 Task: Send an email with the signature Gary Collins with the subject 'Request for advice' and the message 'I apologize for any misunderstandings and would like to clarify the situation.' from softage.1@softage.net to softage.2@softage.net with an attached document Report.docx and move the email from Sent Items to the folder Jewelry
Action: Mouse moved to (118, 134)
Screenshot: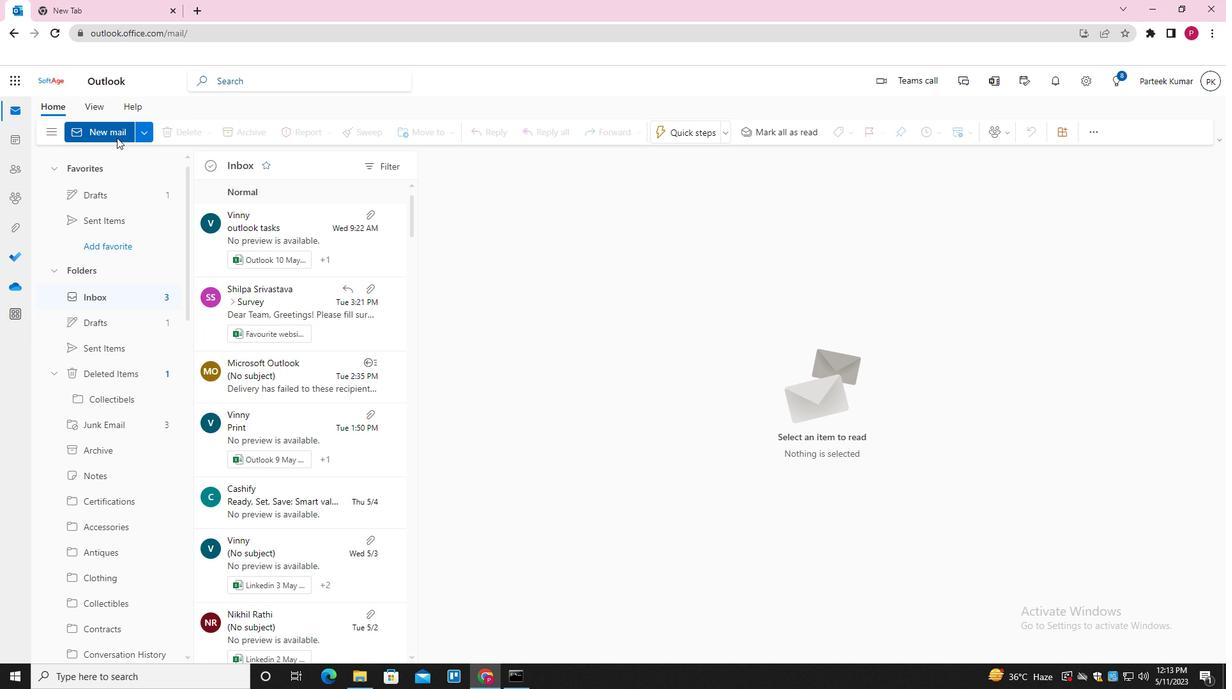 
Action: Mouse pressed left at (118, 134)
Screenshot: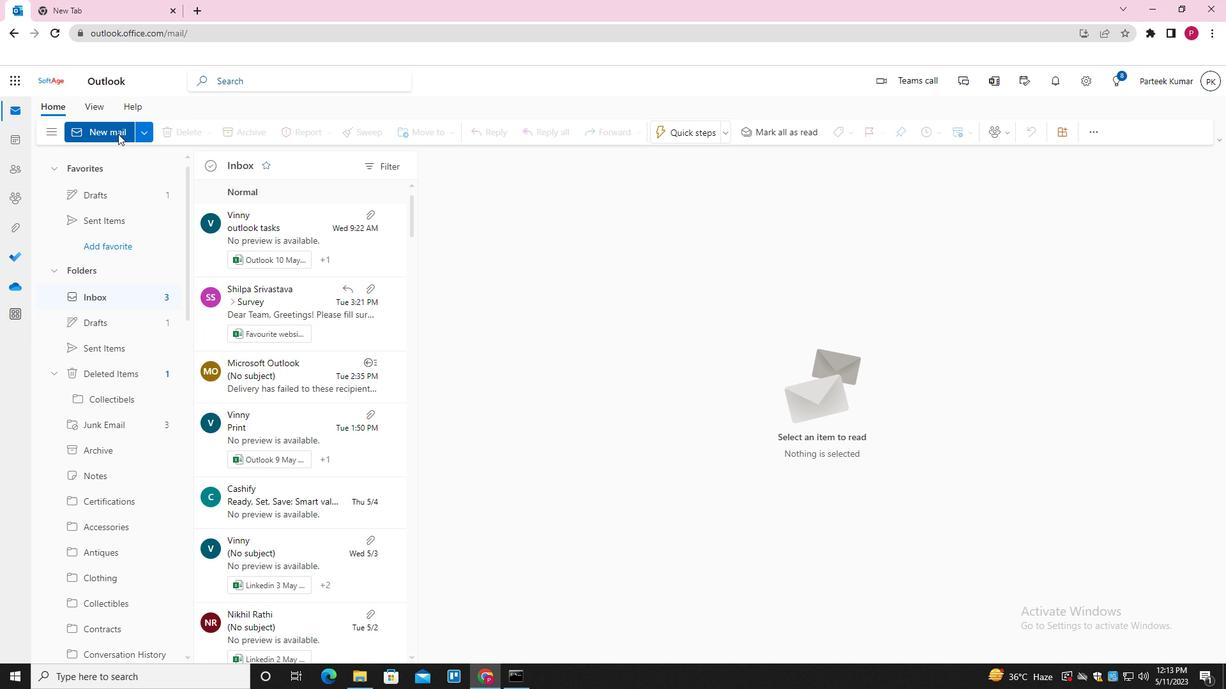 
Action: Mouse moved to (583, 332)
Screenshot: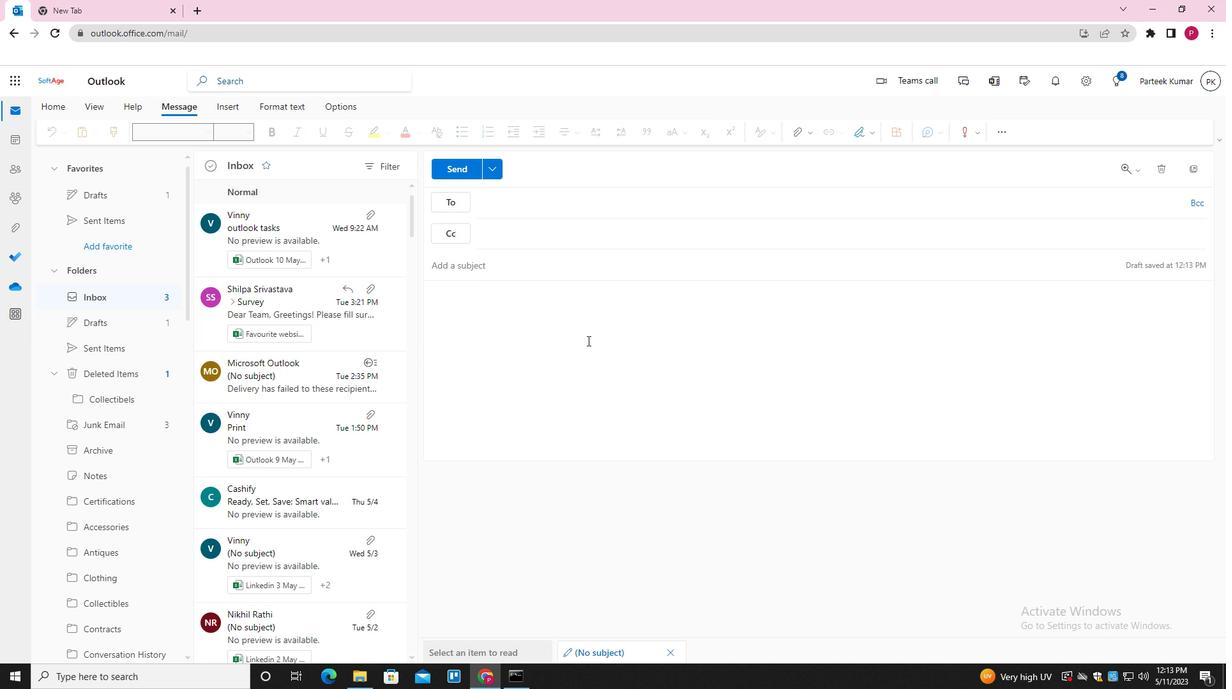 
Action: Mouse pressed left at (583, 332)
Screenshot: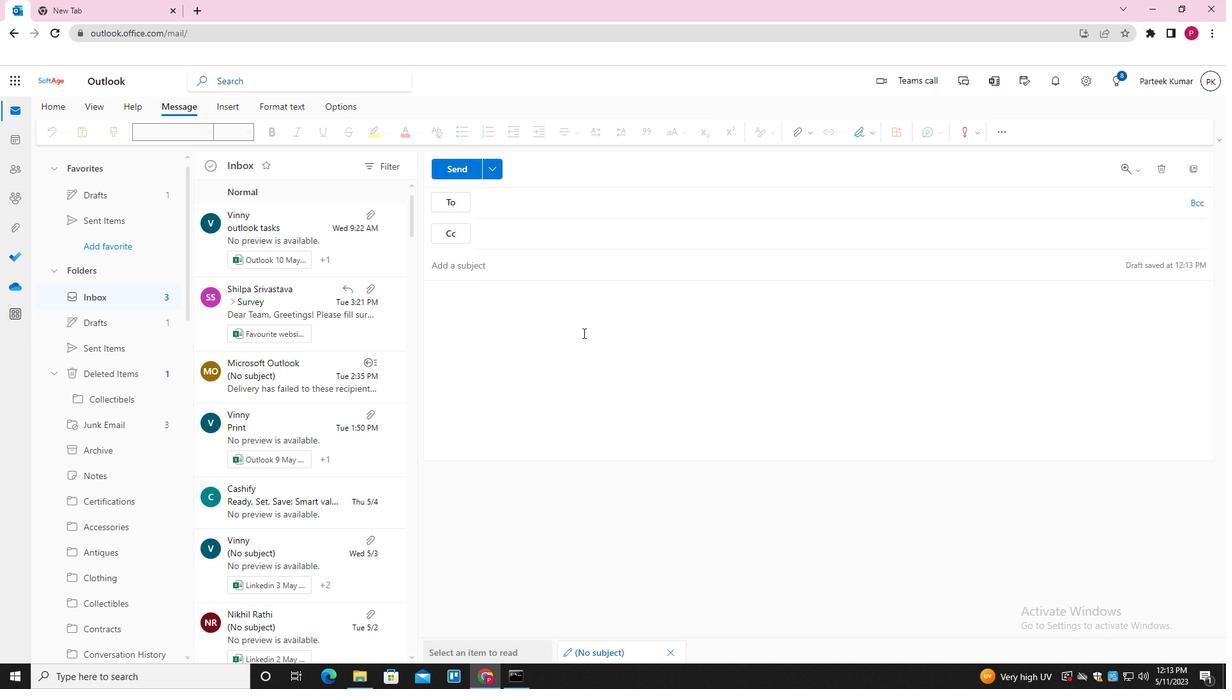 
Action: Mouse moved to (872, 135)
Screenshot: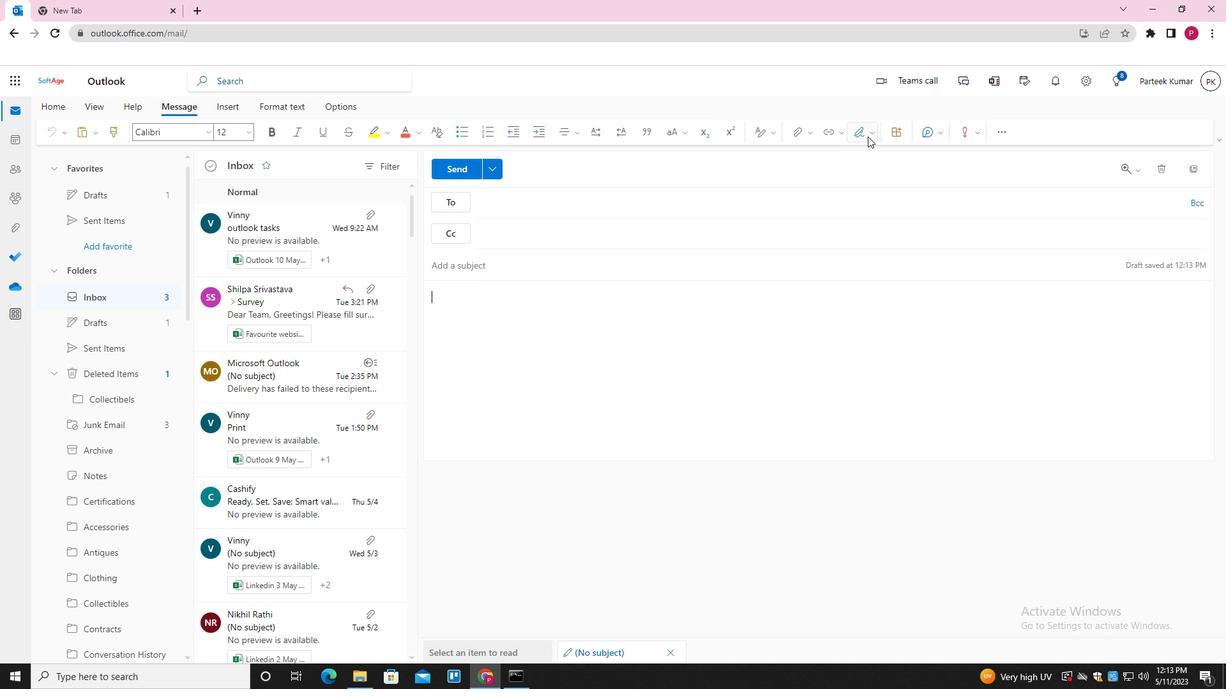 
Action: Mouse pressed left at (872, 135)
Screenshot: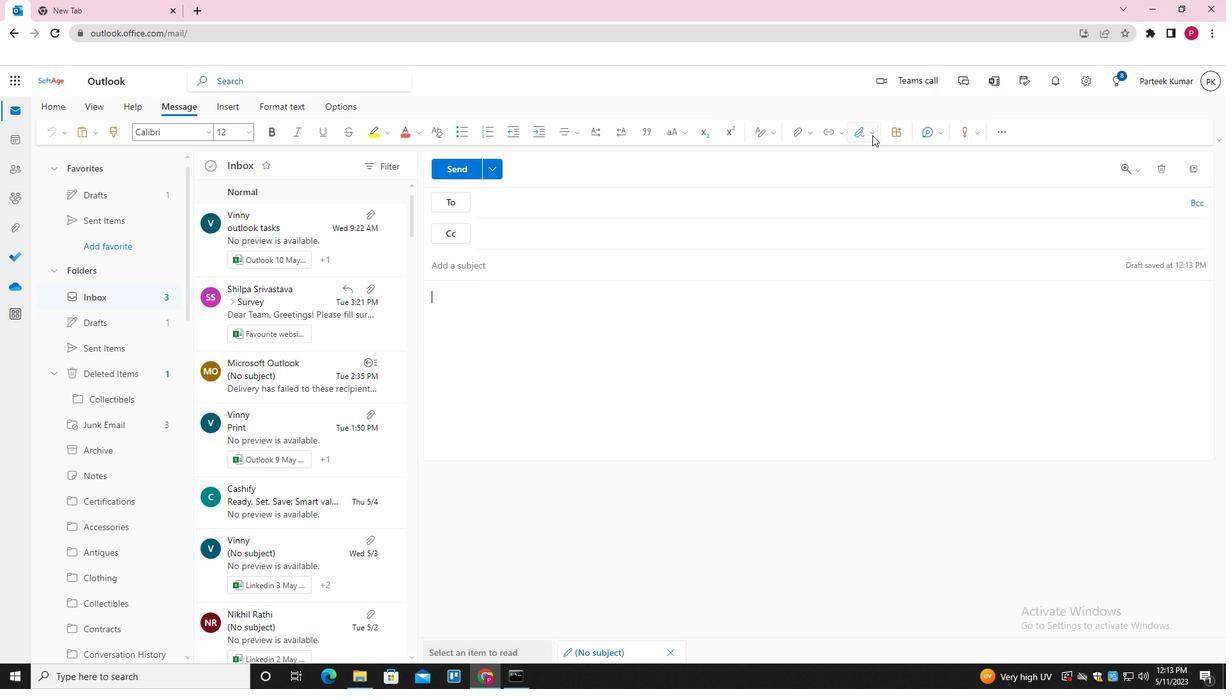 
Action: Mouse moved to (834, 182)
Screenshot: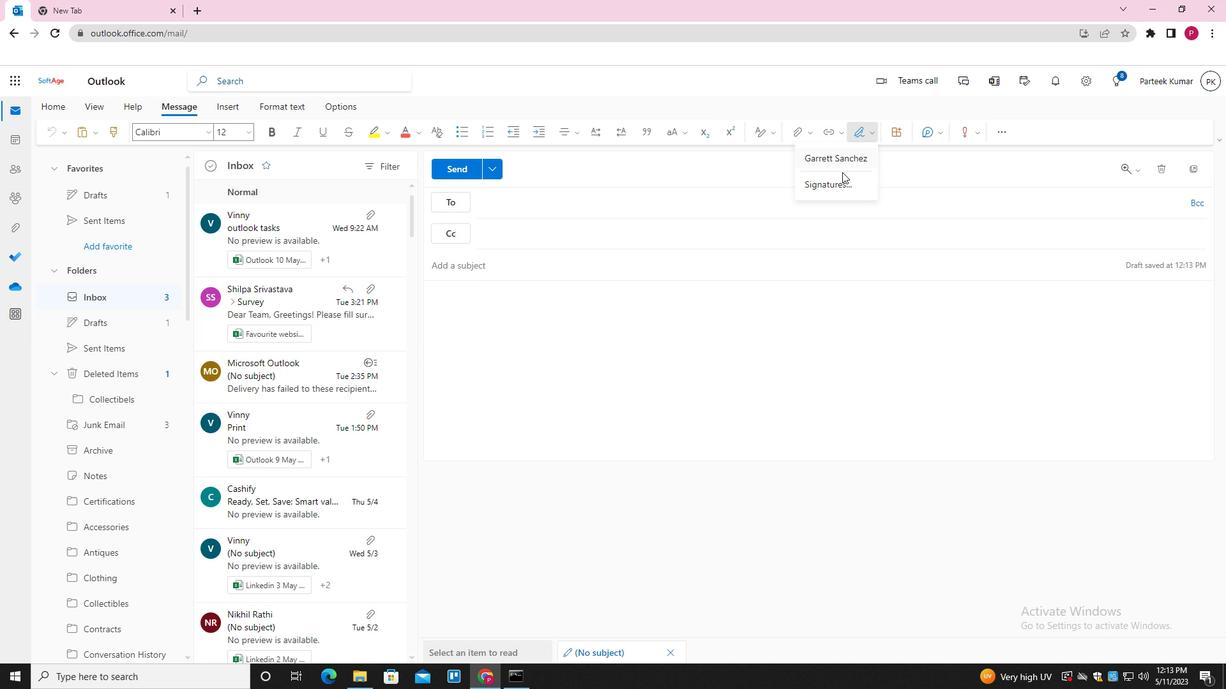
Action: Mouse pressed left at (834, 182)
Screenshot: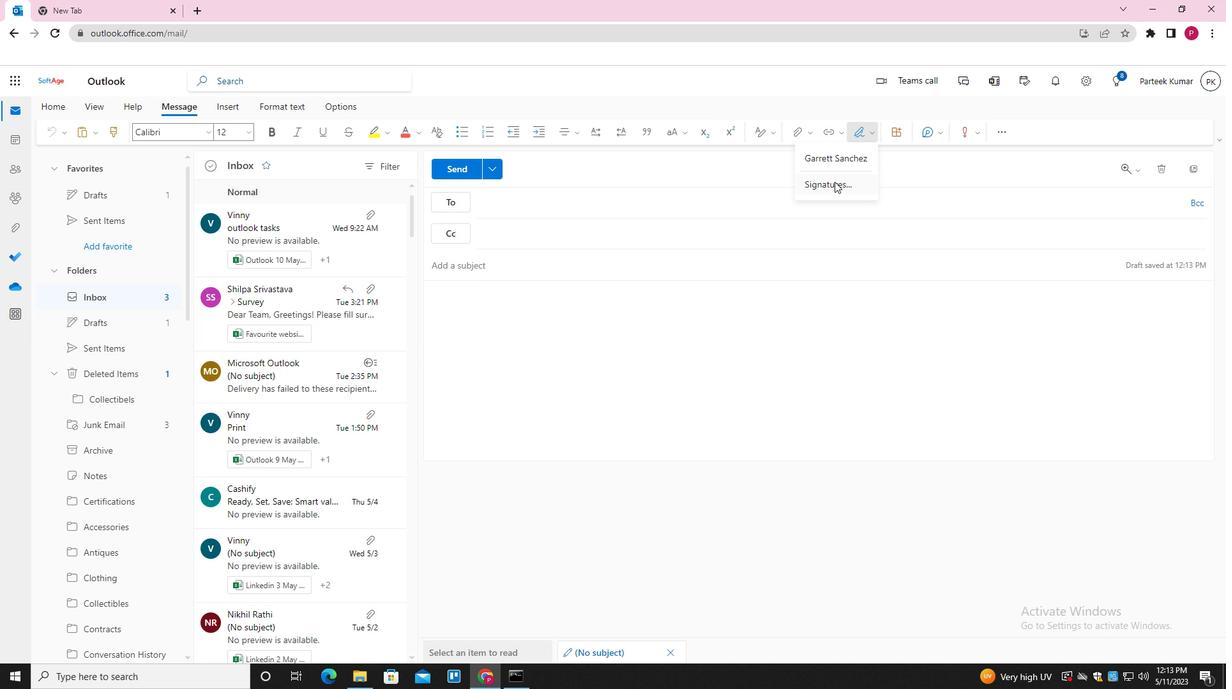 
Action: Mouse moved to (868, 236)
Screenshot: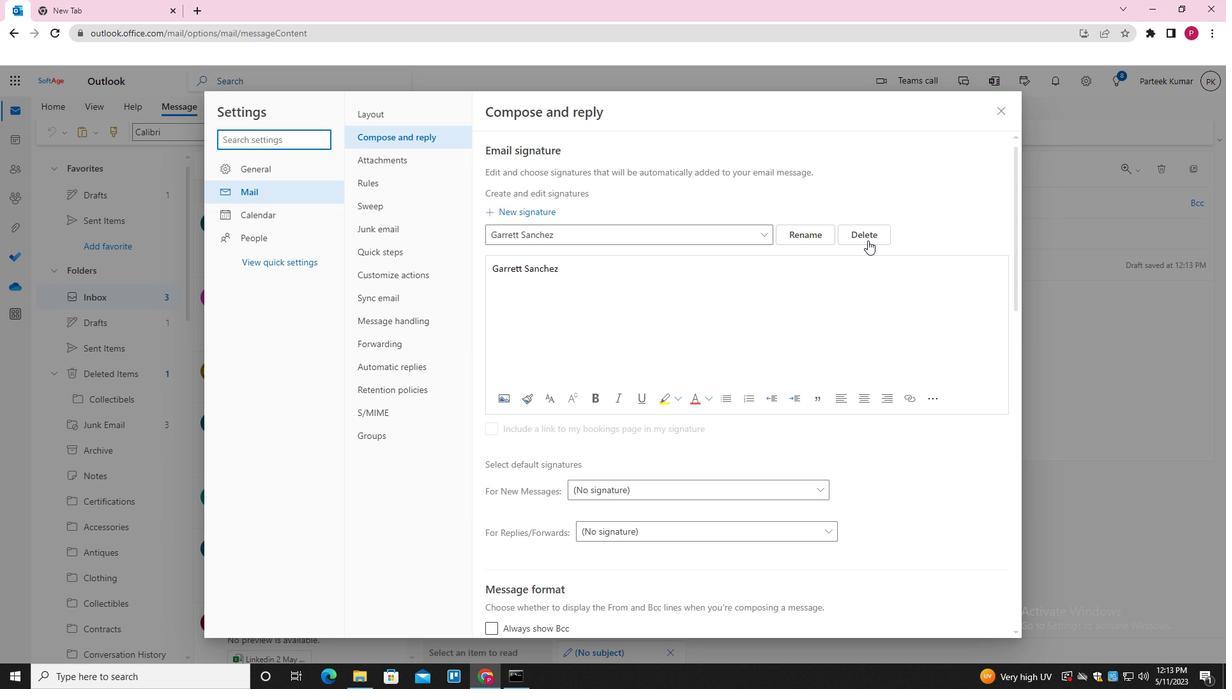 
Action: Mouse pressed left at (868, 236)
Screenshot: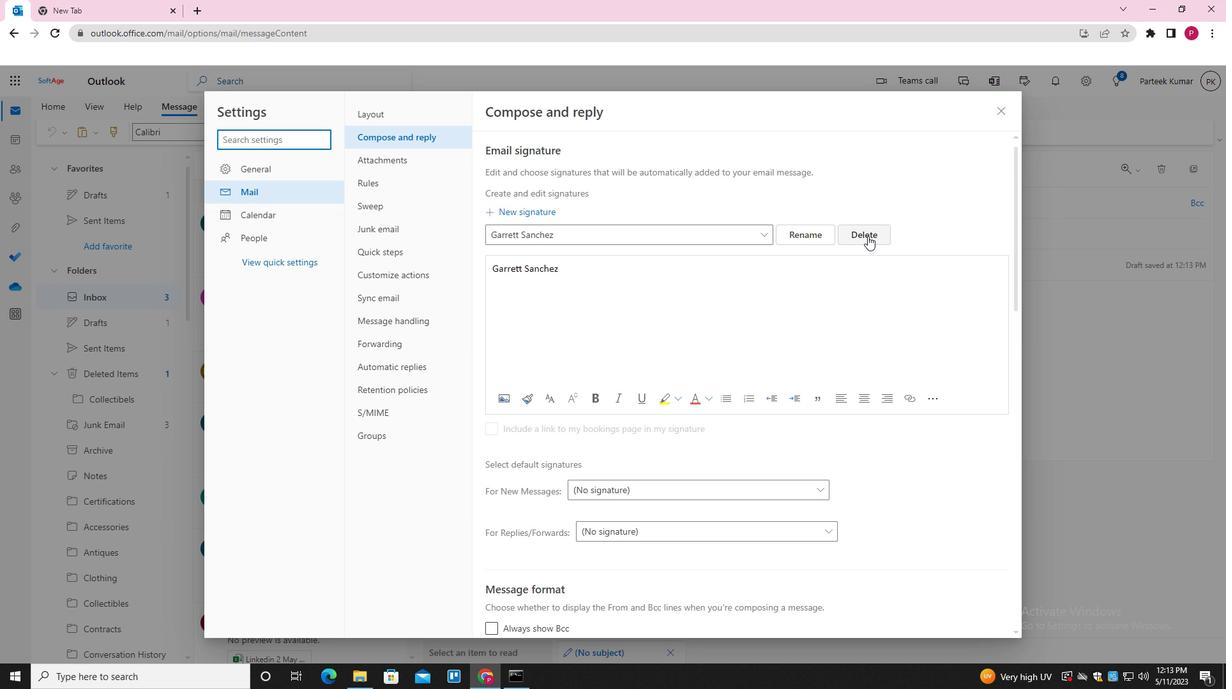 
Action: Mouse moved to (640, 236)
Screenshot: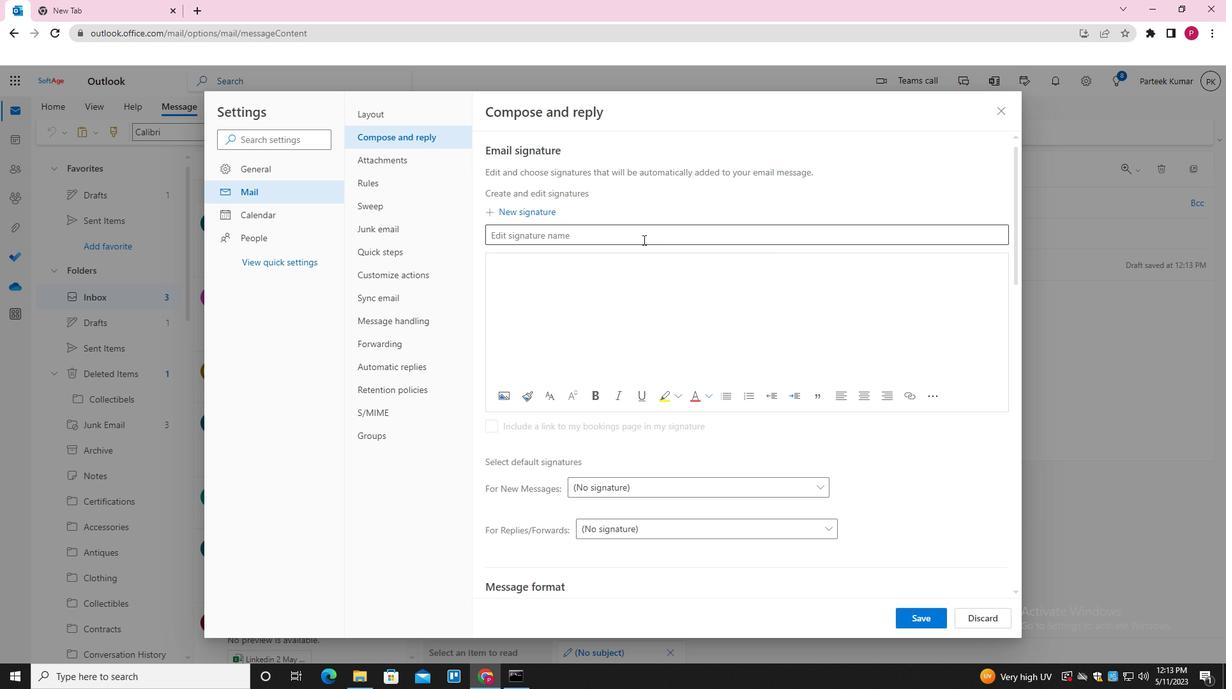 
Action: Mouse pressed left at (640, 236)
Screenshot: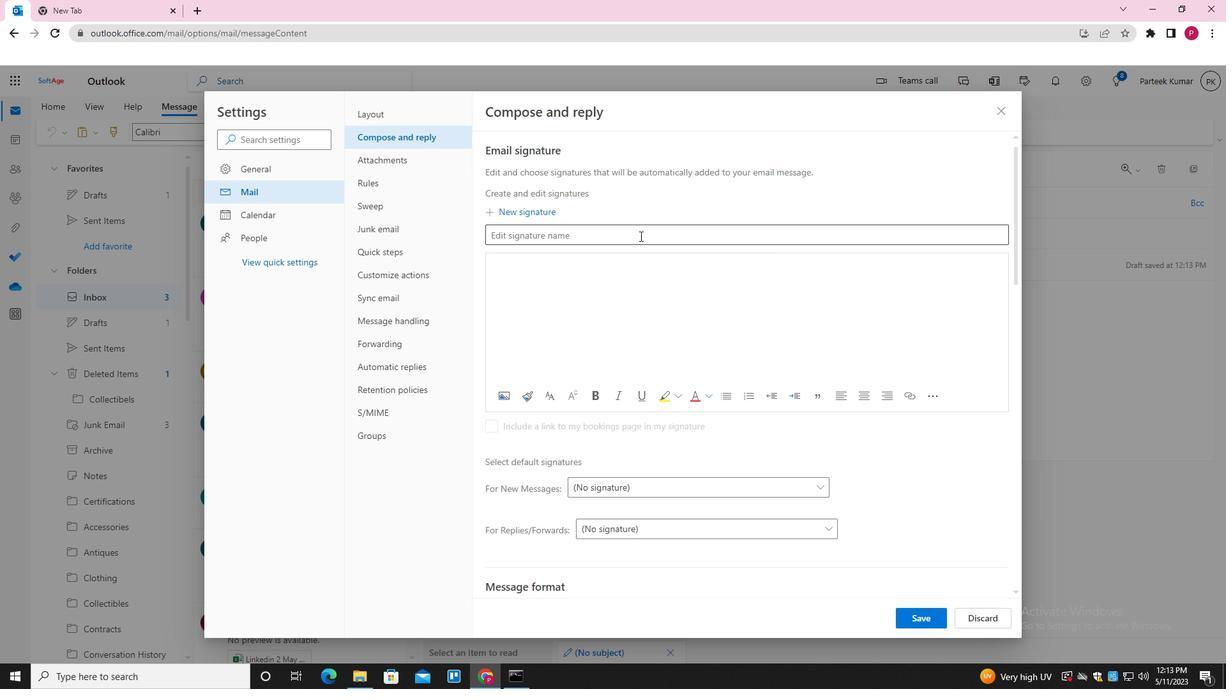 
Action: Key pressed <Key.shift><Key.shift><Key.shift><Key.shift><Key.shift><Key.shift><Key.shift><Key.shift>GARY<Key.space><Key.shift>COLLINS
Screenshot: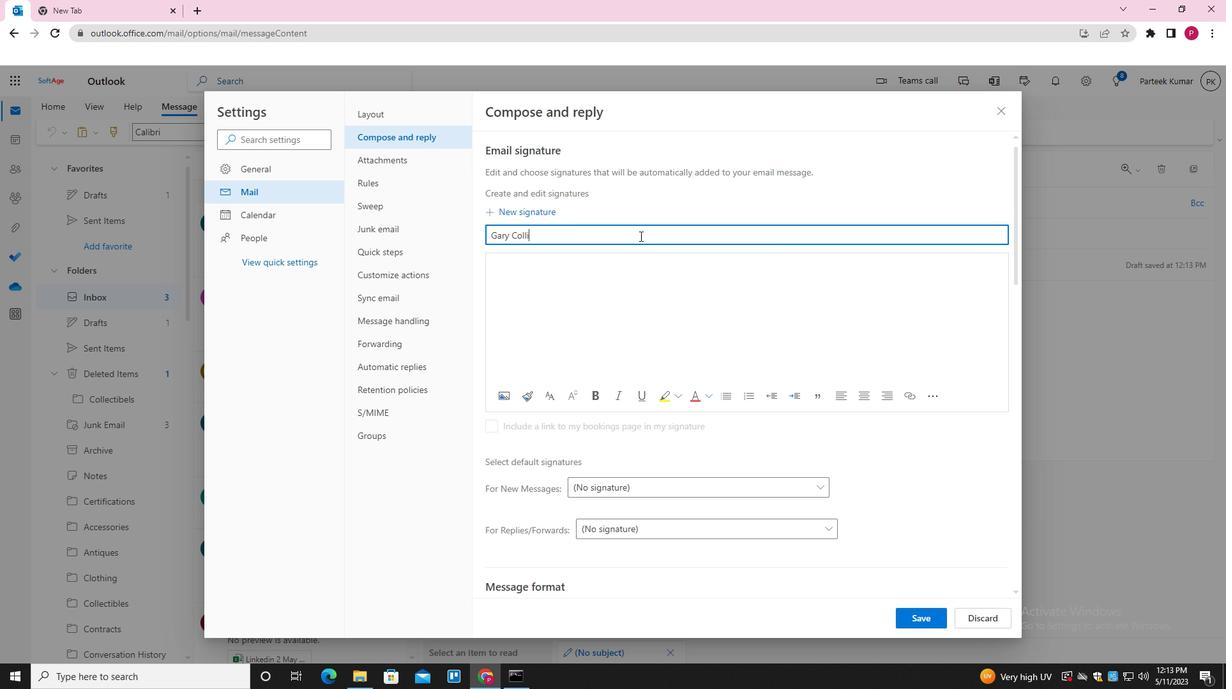 
Action: Mouse moved to (631, 274)
Screenshot: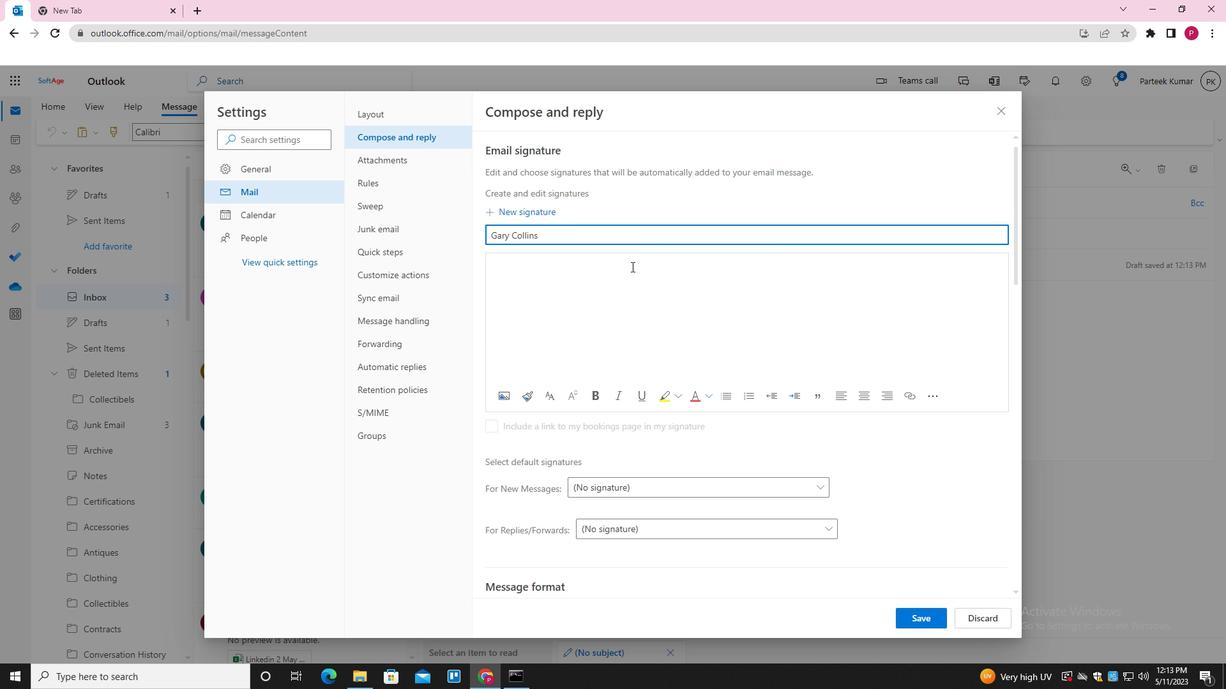 
Action: Mouse pressed left at (631, 274)
Screenshot: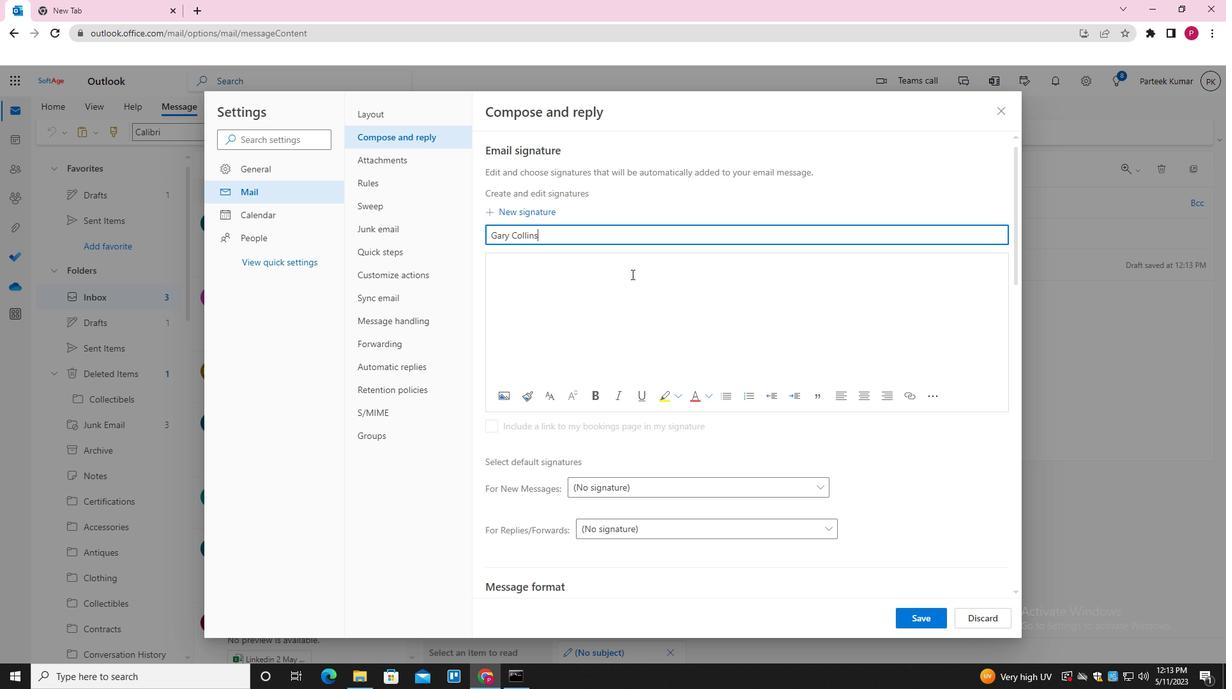 
Action: Key pressed <Key.shift><Key.shift><Key.shift><Key.shift><Key.shift><Key.shift><Key.shift><Key.shift><Key.shift><Key.shift><Key.shift><Key.shift><Key.shift><Key.shift><Key.shift><Key.shift><Key.shift><Key.shift><Key.shift><Key.shift><Key.shift><Key.shift>GARY<Key.space><Key.shift>COLLINS
Screenshot: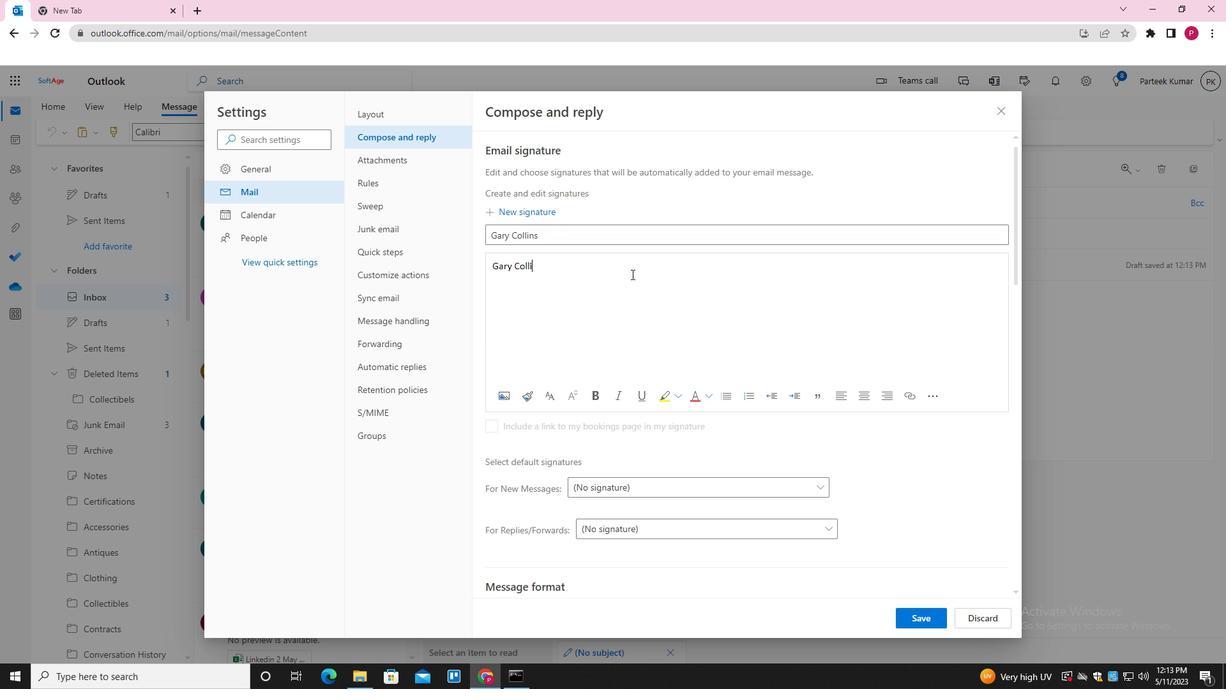 
Action: Mouse moved to (929, 624)
Screenshot: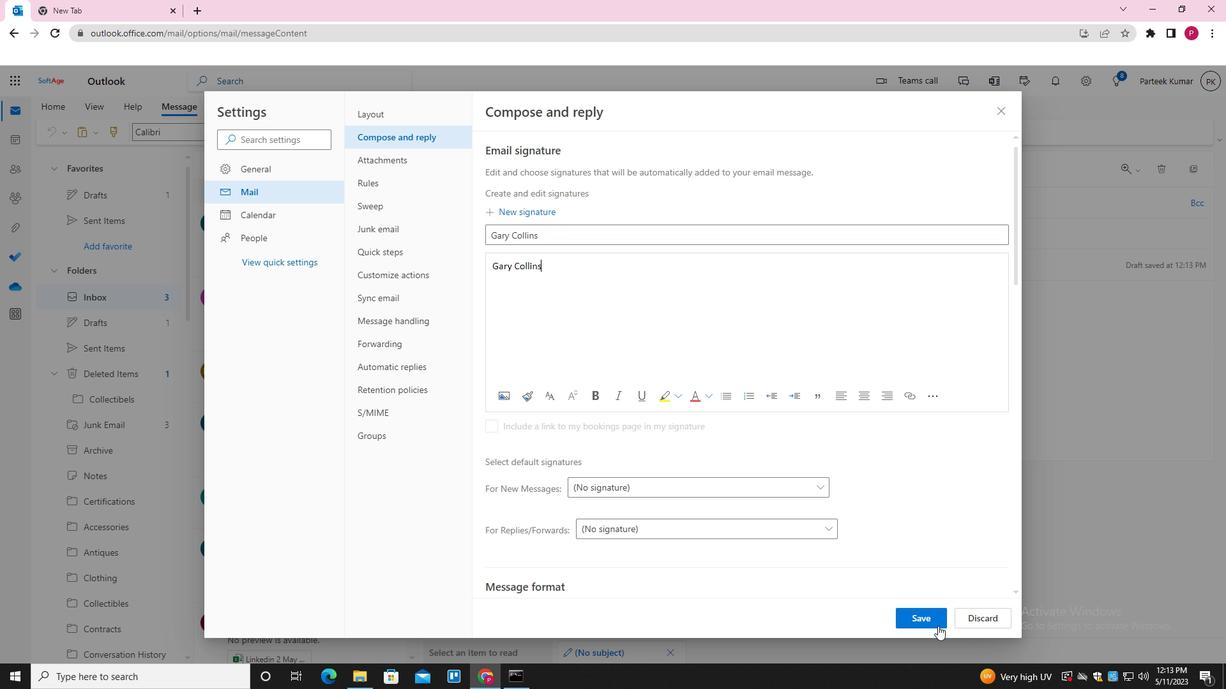 
Action: Mouse pressed left at (929, 624)
Screenshot: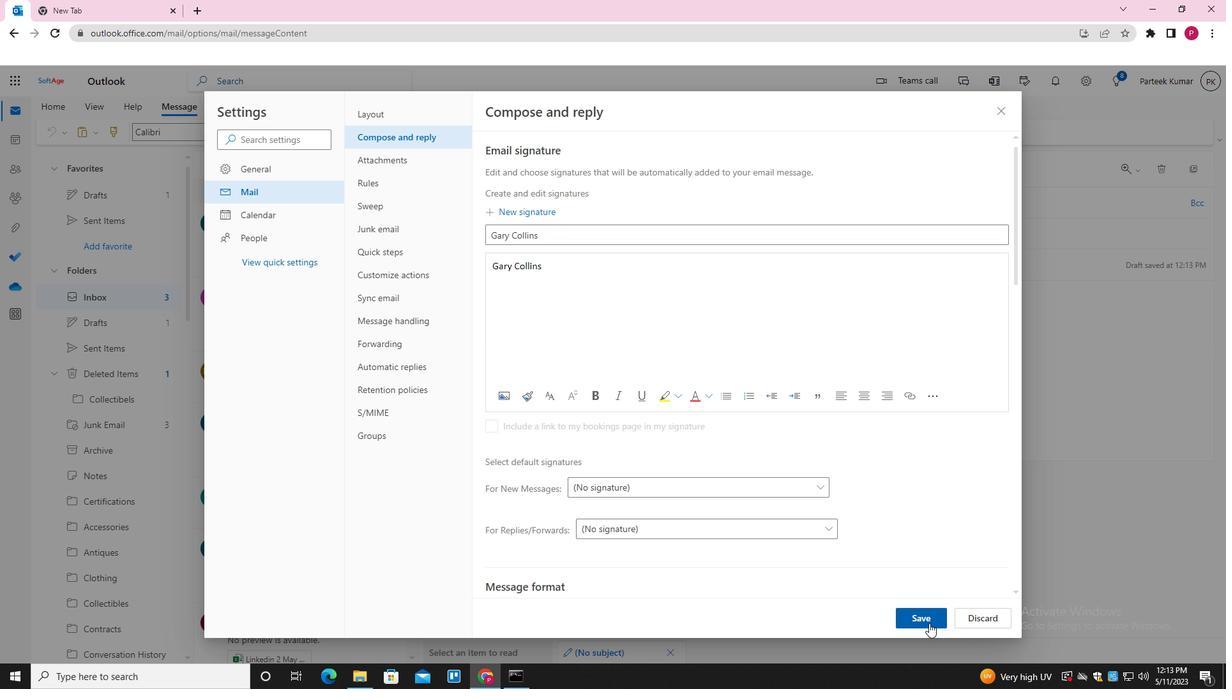 
Action: Mouse moved to (997, 109)
Screenshot: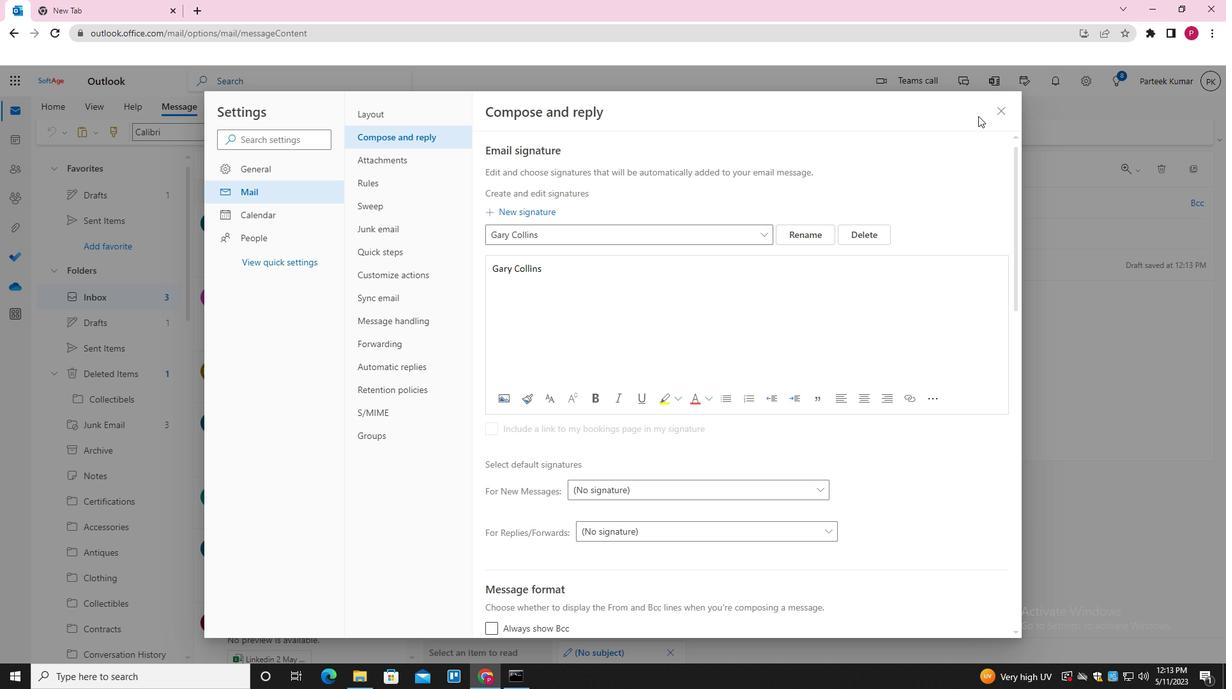 
Action: Mouse pressed left at (997, 109)
Screenshot: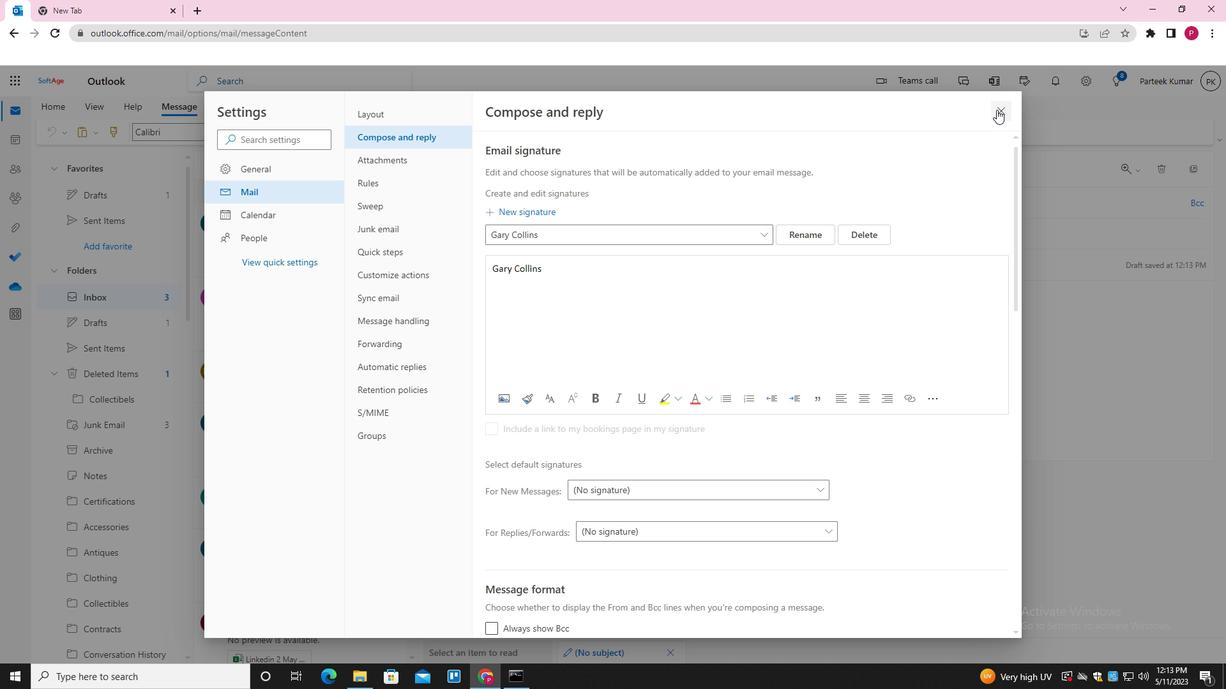 
Action: Mouse moved to (681, 307)
Screenshot: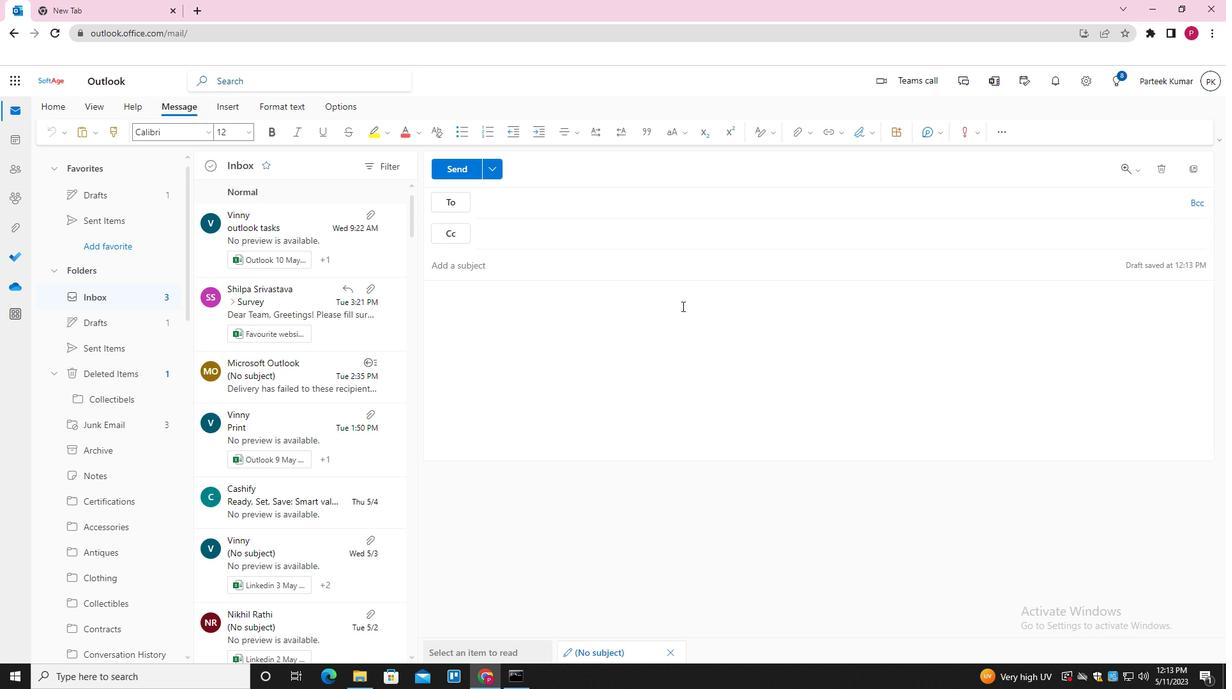 
Action: Mouse pressed left at (681, 307)
Screenshot: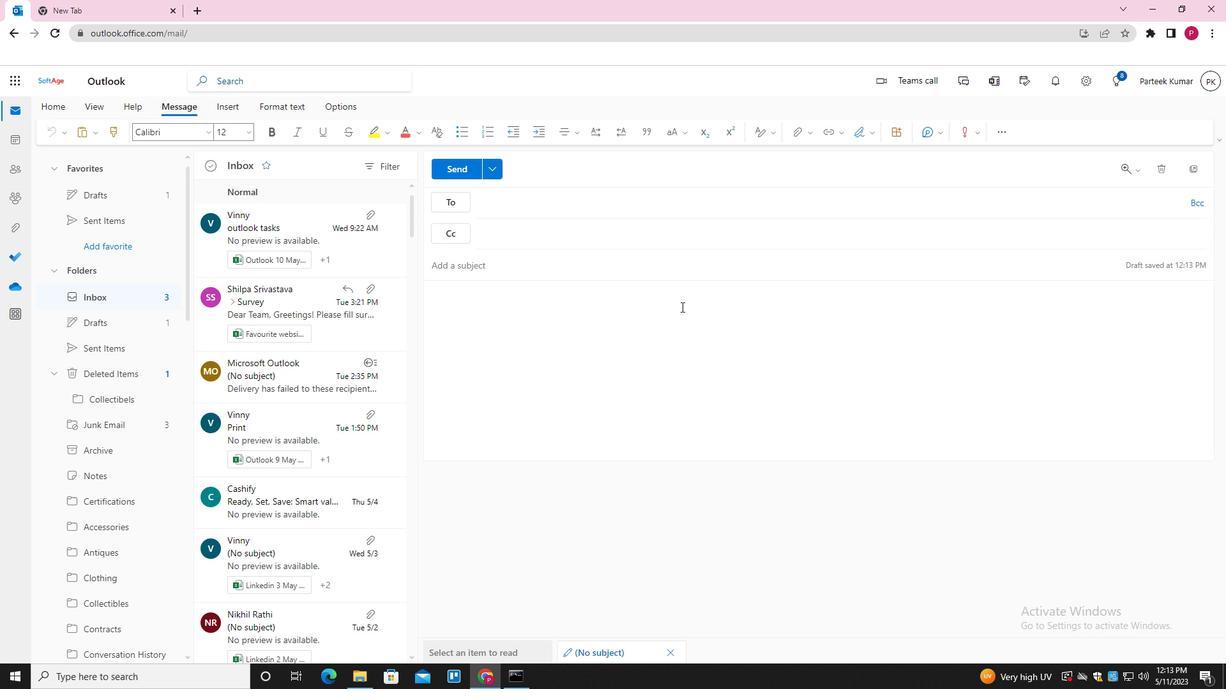 
Action: Mouse moved to (874, 129)
Screenshot: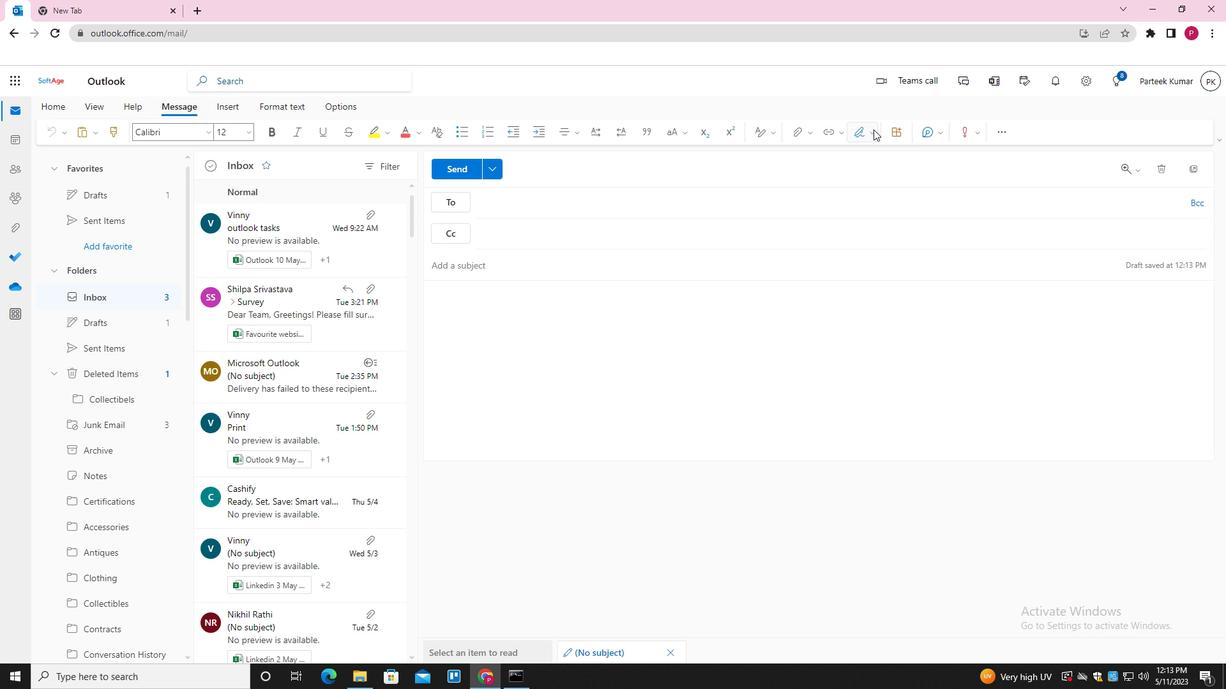 
Action: Mouse pressed left at (874, 129)
Screenshot: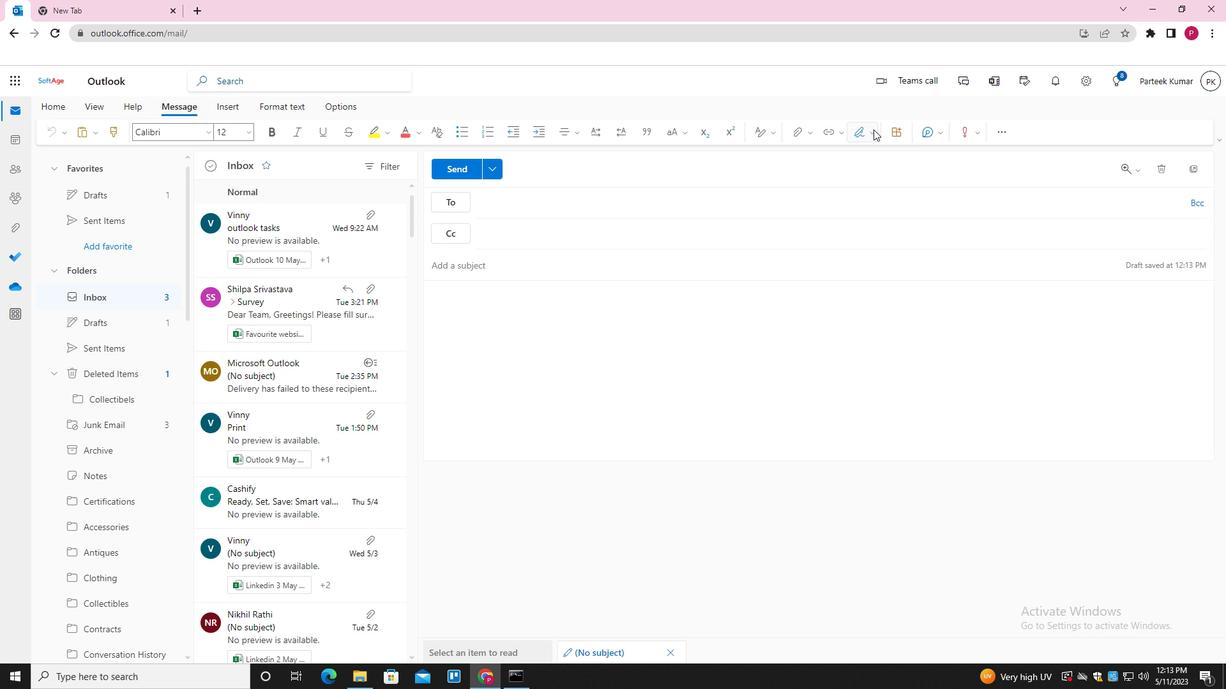 
Action: Mouse moved to (852, 159)
Screenshot: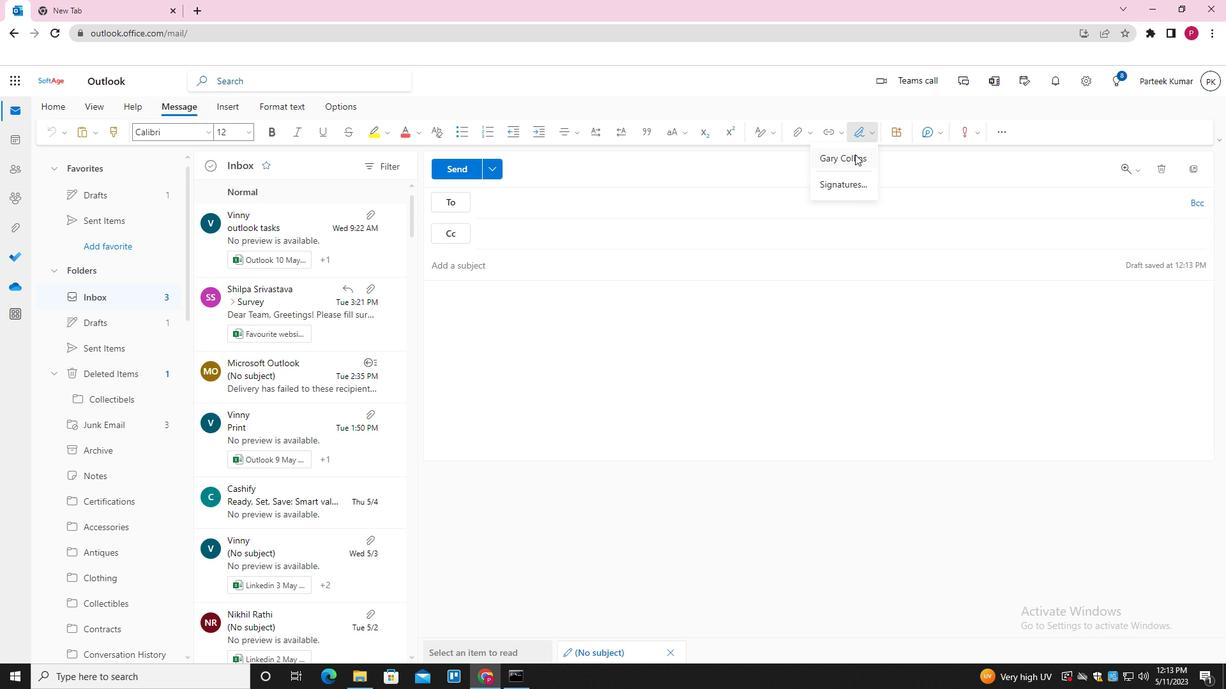 
Action: Mouse pressed left at (852, 159)
Screenshot: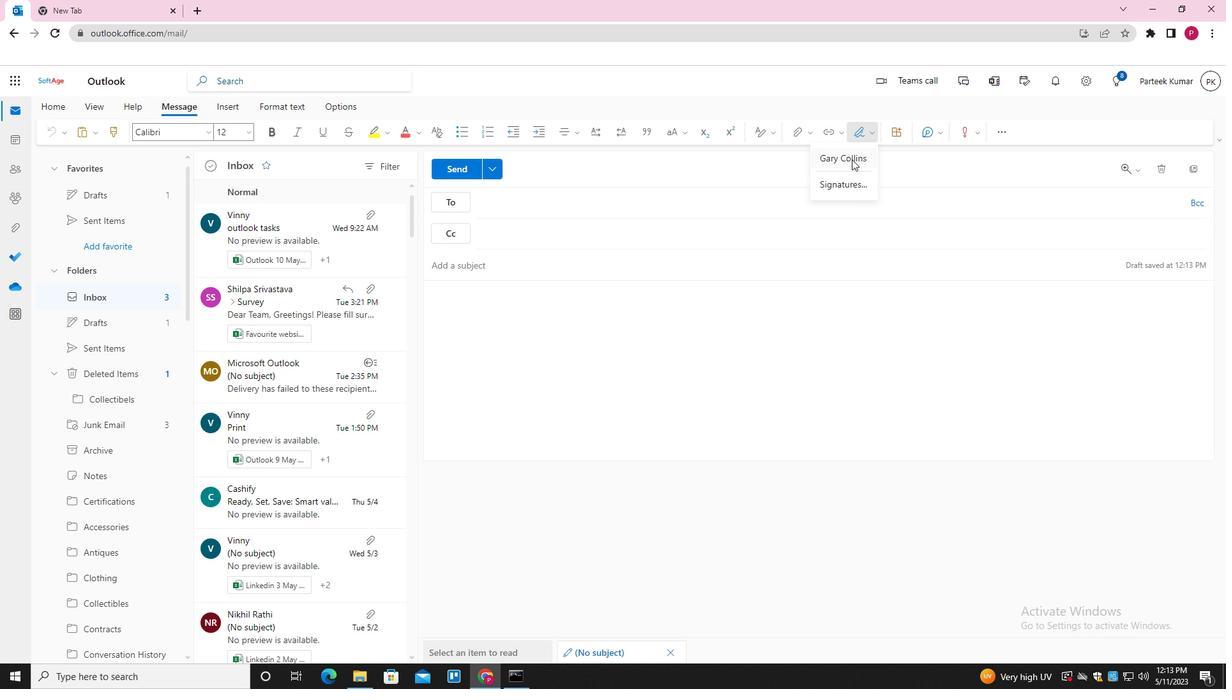 
Action: Mouse moved to (526, 271)
Screenshot: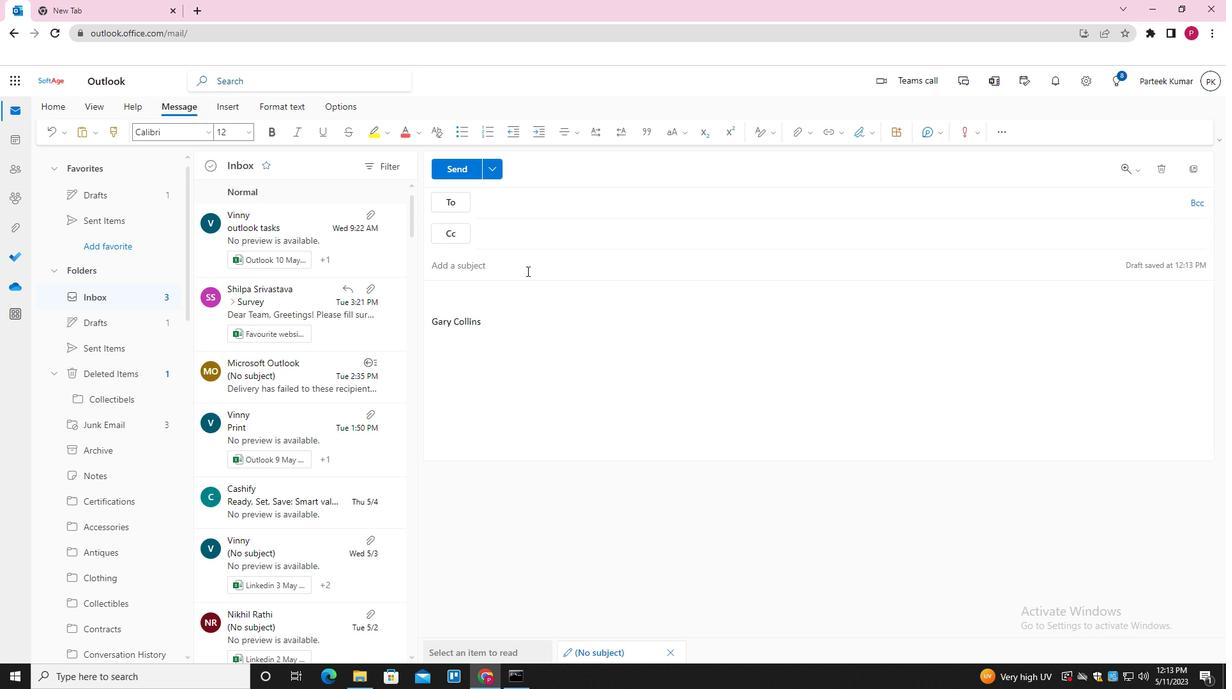 
Action: Mouse pressed left at (526, 271)
Screenshot: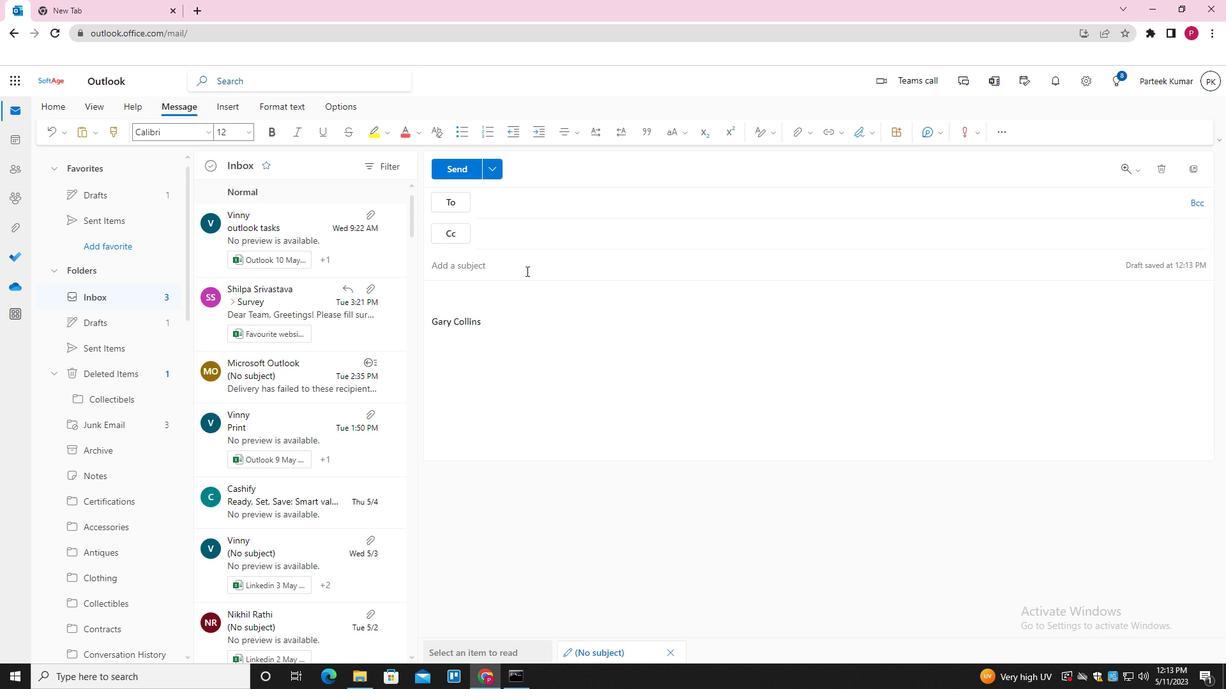 
Action: Key pressed <Key.shift>REQUEST<Key.space>FOR<Key.space>ADVICE
Screenshot: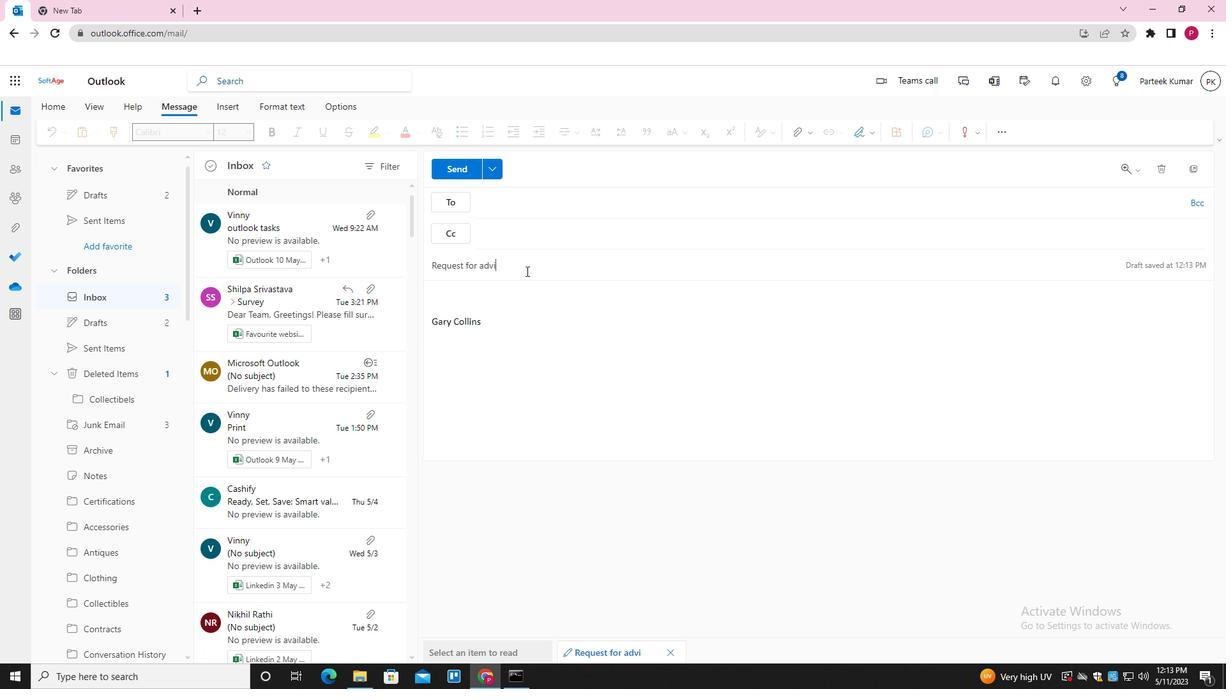 
Action: Mouse moved to (520, 293)
Screenshot: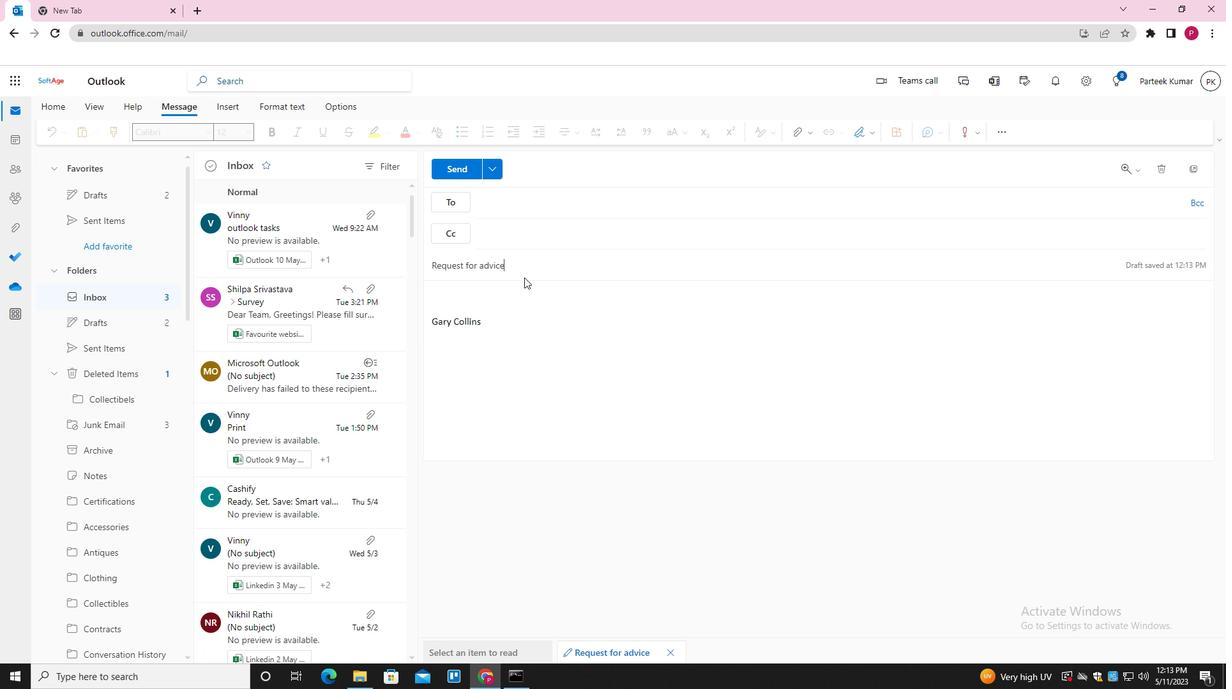
Action: Mouse pressed left at (520, 293)
Screenshot: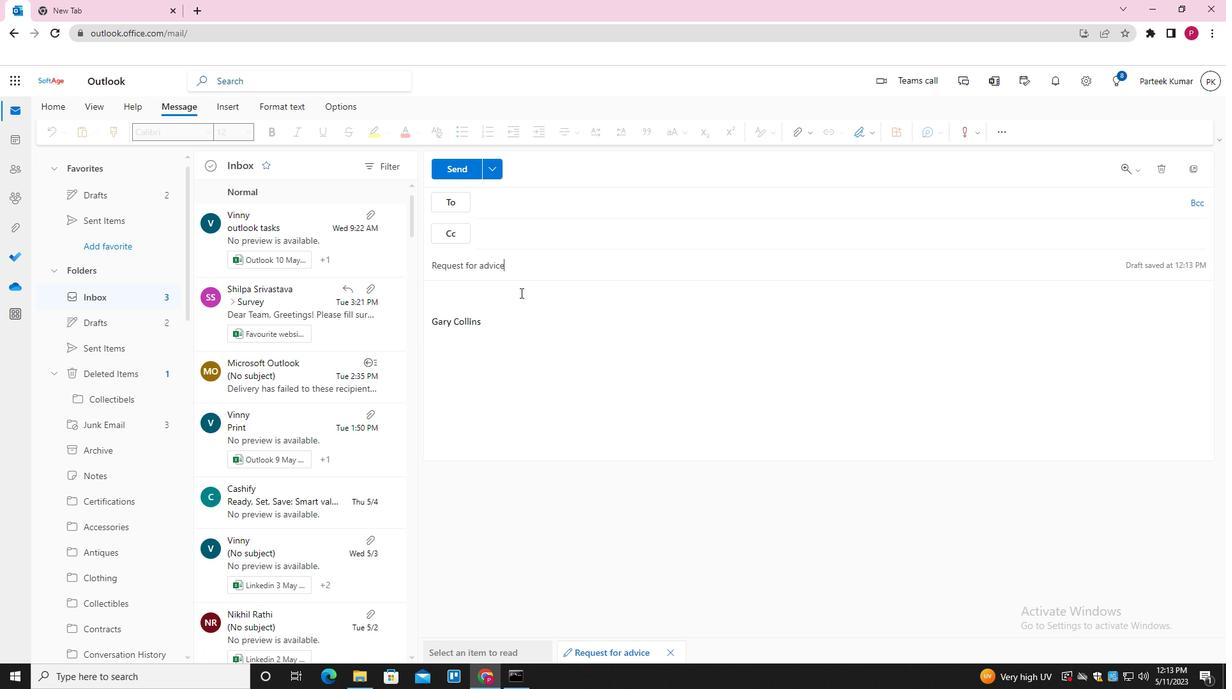 
Action: Mouse moved to (523, 293)
Screenshot: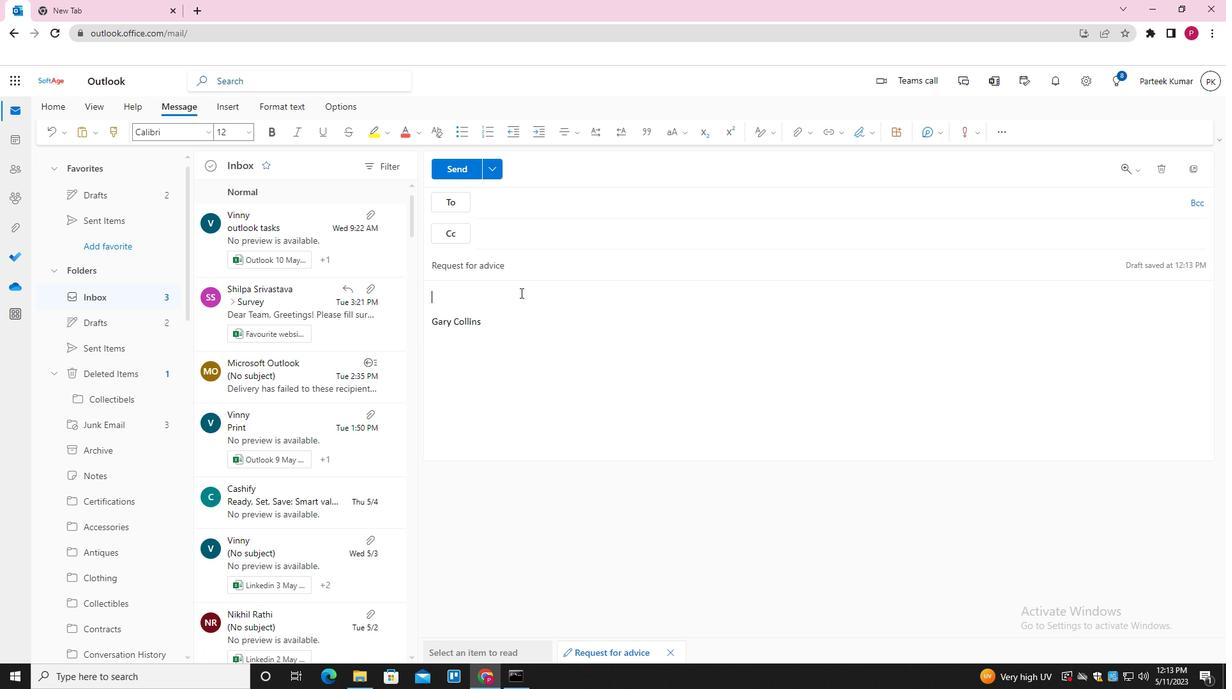 
Action: Key pressed <Key.shift>I<Key.space>APOLOGIZE<Key.space>FOR<Key.space>ANY<Key.space>MISUNDERSTAB<Key.backspace>NDING<Key.space>AND
Screenshot: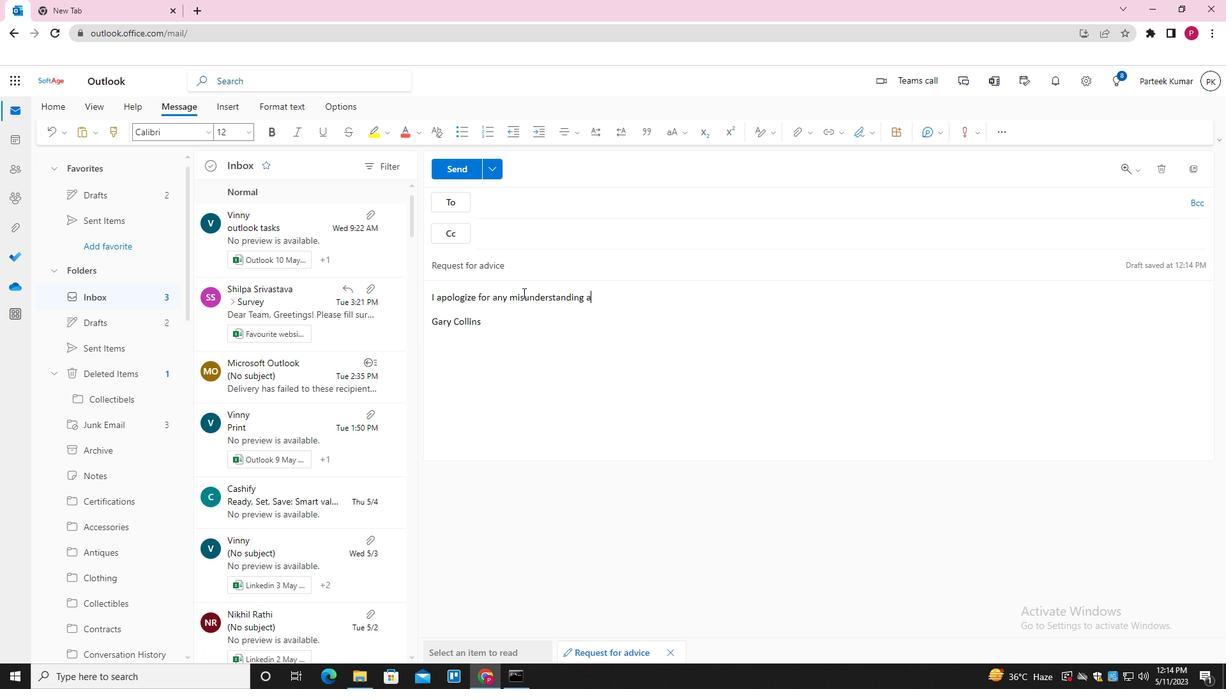 
Action: Mouse moved to (523, 292)
Screenshot: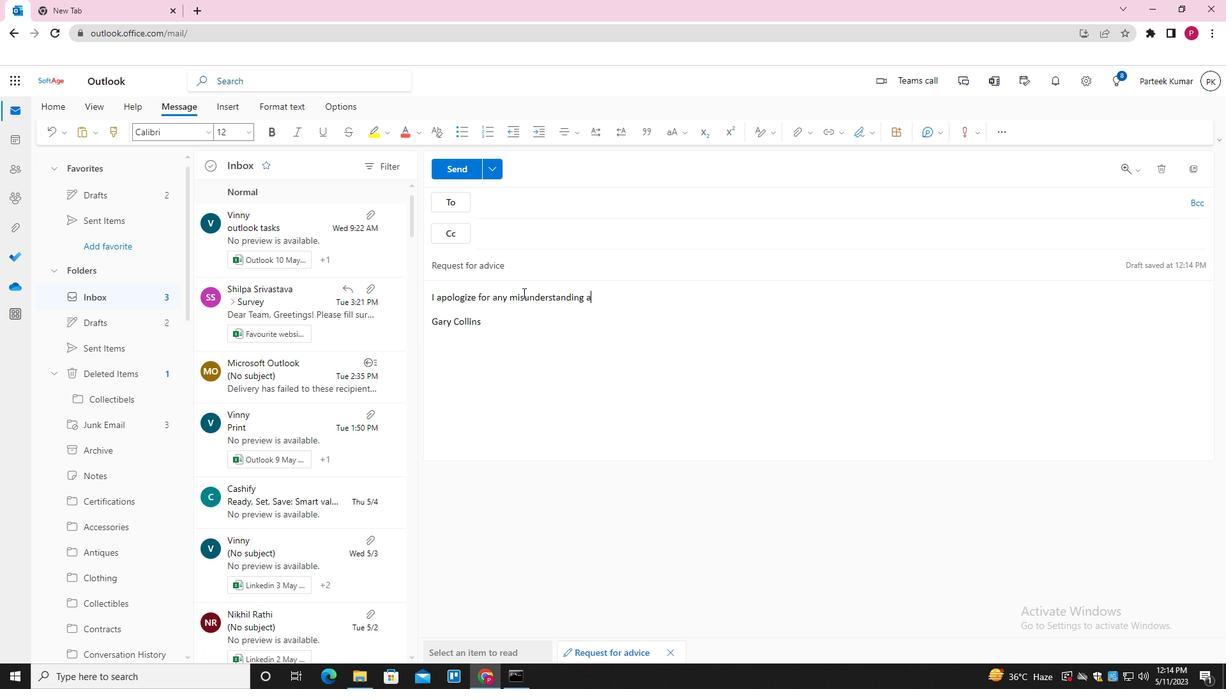 
Action: Key pressed <Key.space>WOULD<Key.space>LIKE<Key.space>TO<Key.space>CLARIFY<Key.space>THE<Key.space>SITUATIONS<Key.space>
Screenshot: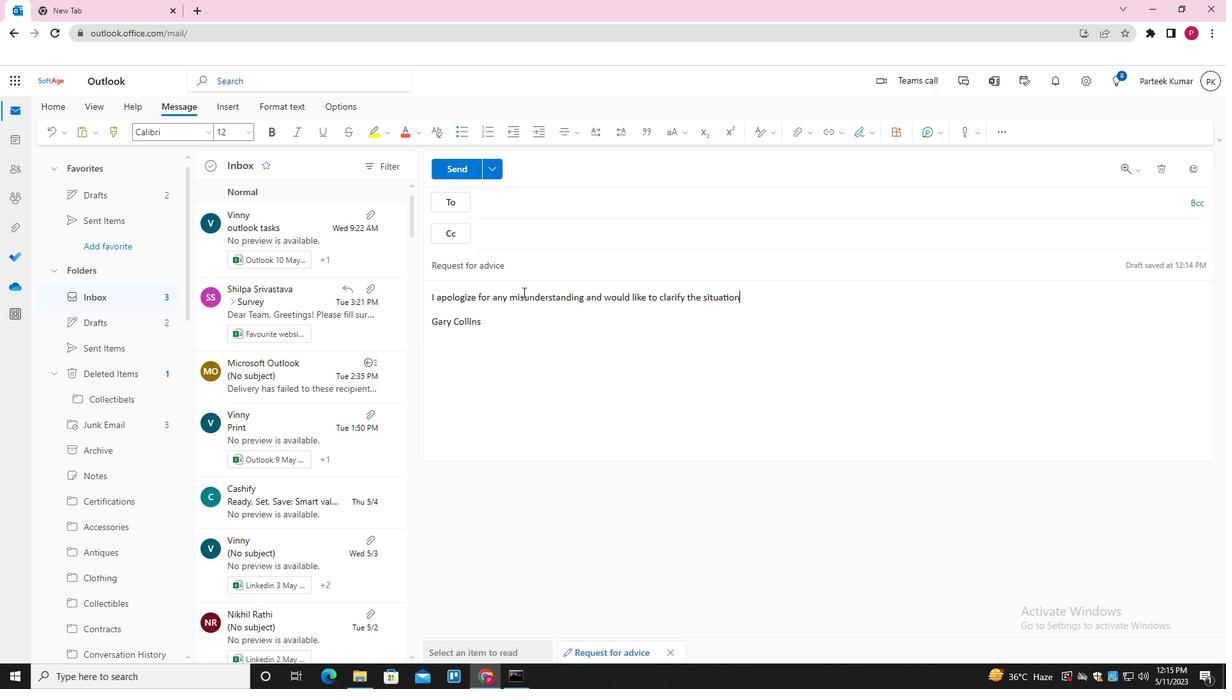 
Action: Mouse moved to (517, 203)
Screenshot: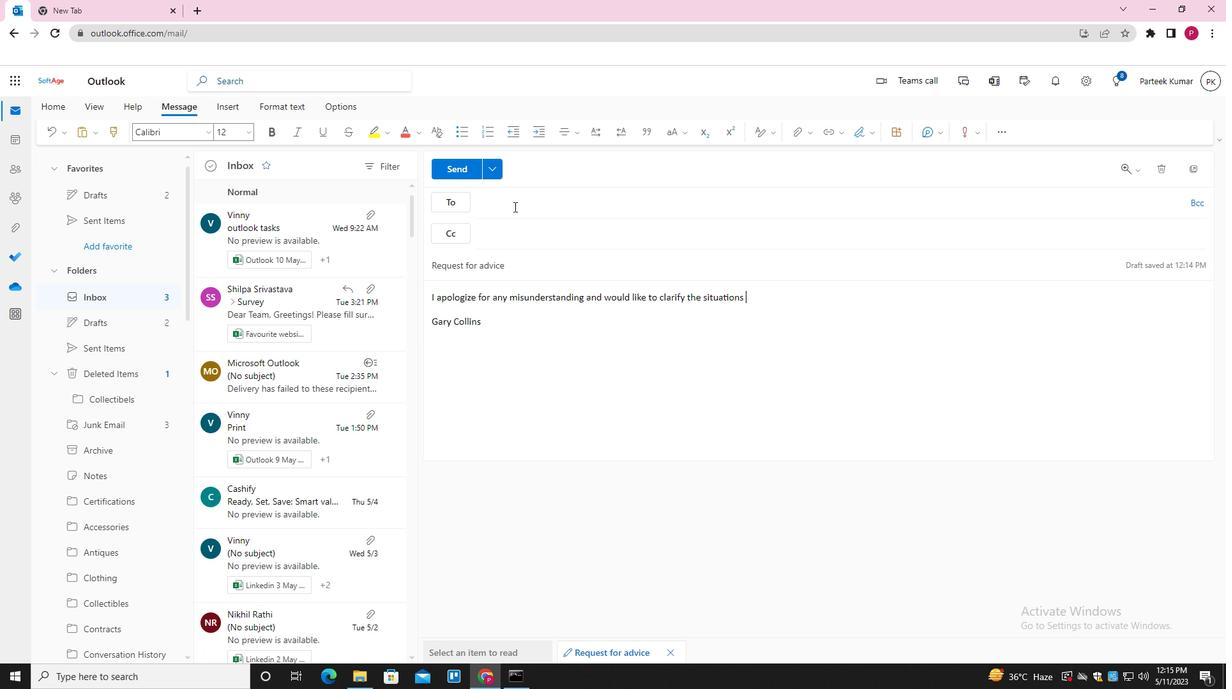 
Action: Mouse pressed left at (517, 203)
Screenshot: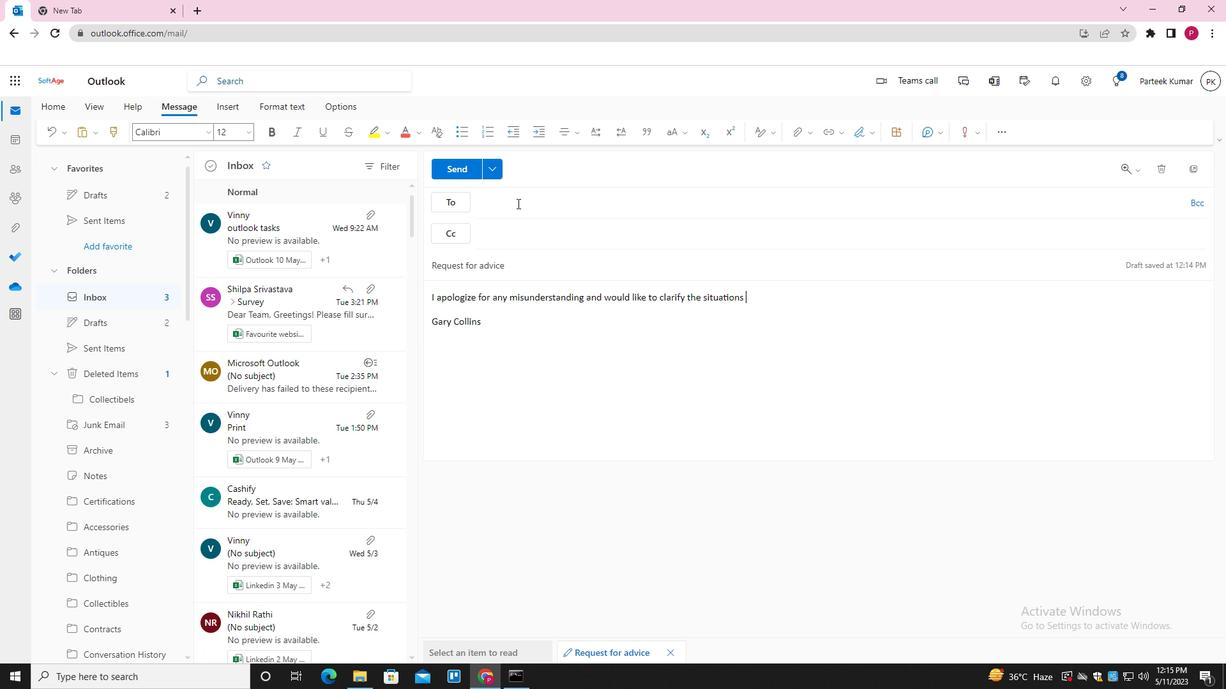 
Action: Mouse moved to (535, 191)
Screenshot: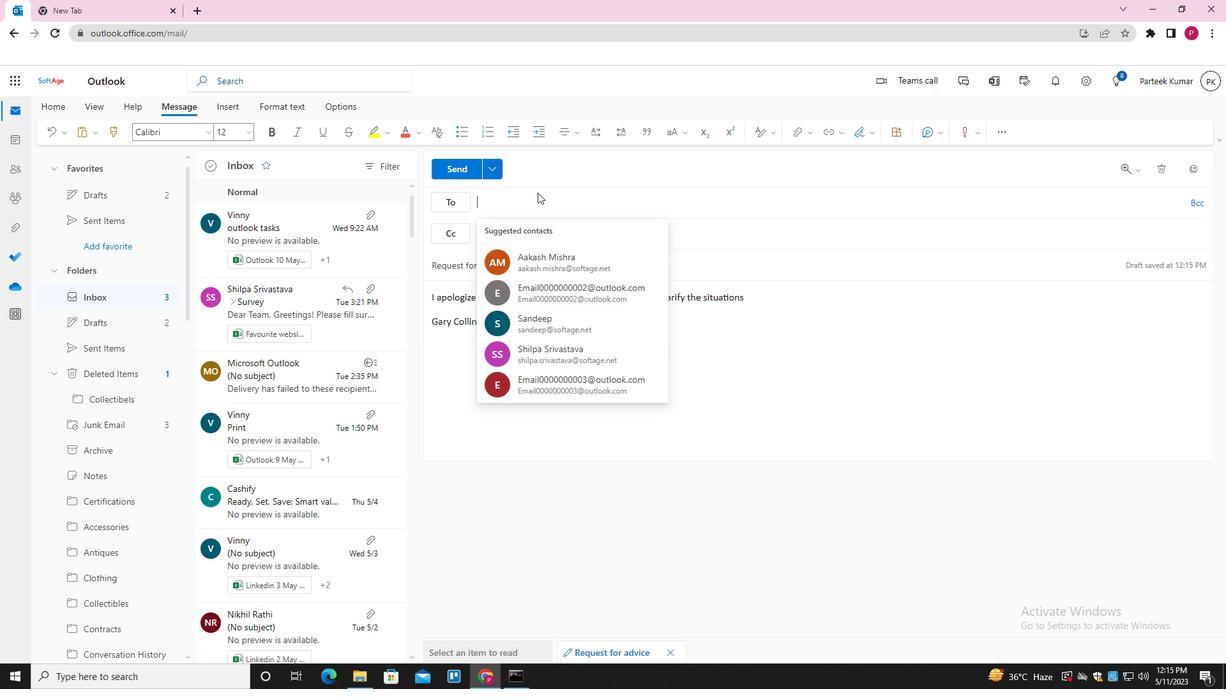 
Action: Key pressed SOFTAGE.2<Key.shift>@SOFTAGE.NET<Key.enter>
Screenshot: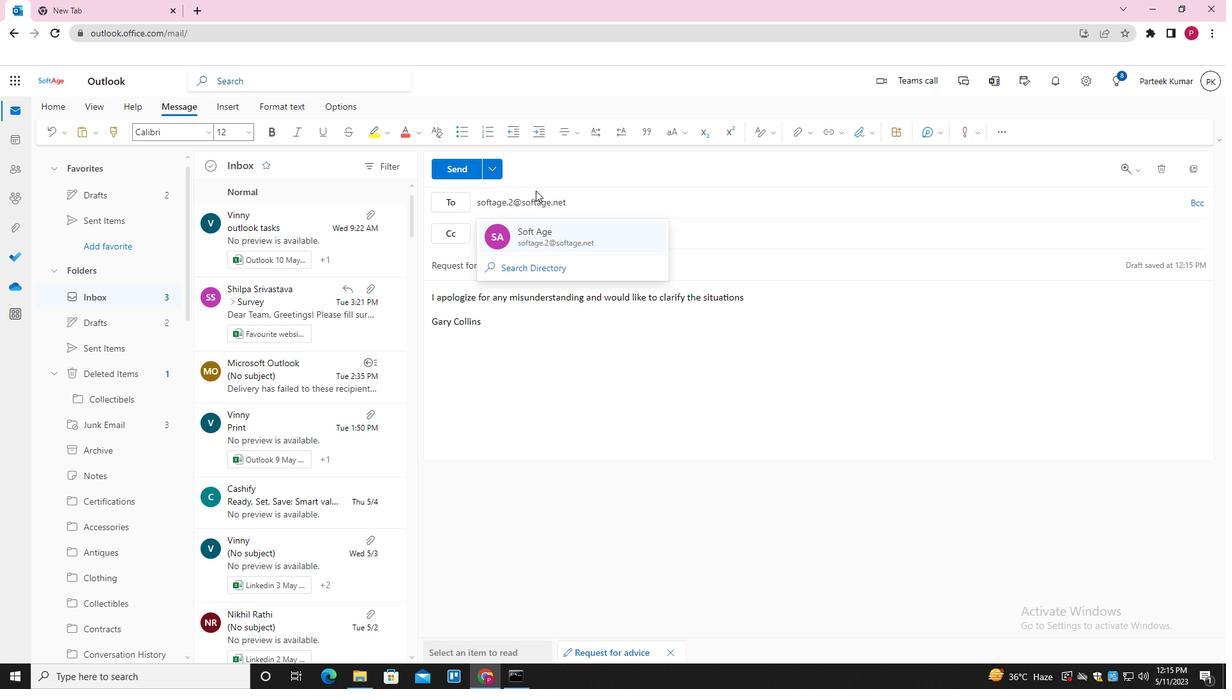 
Action: Mouse moved to (797, 129)
Screenshot: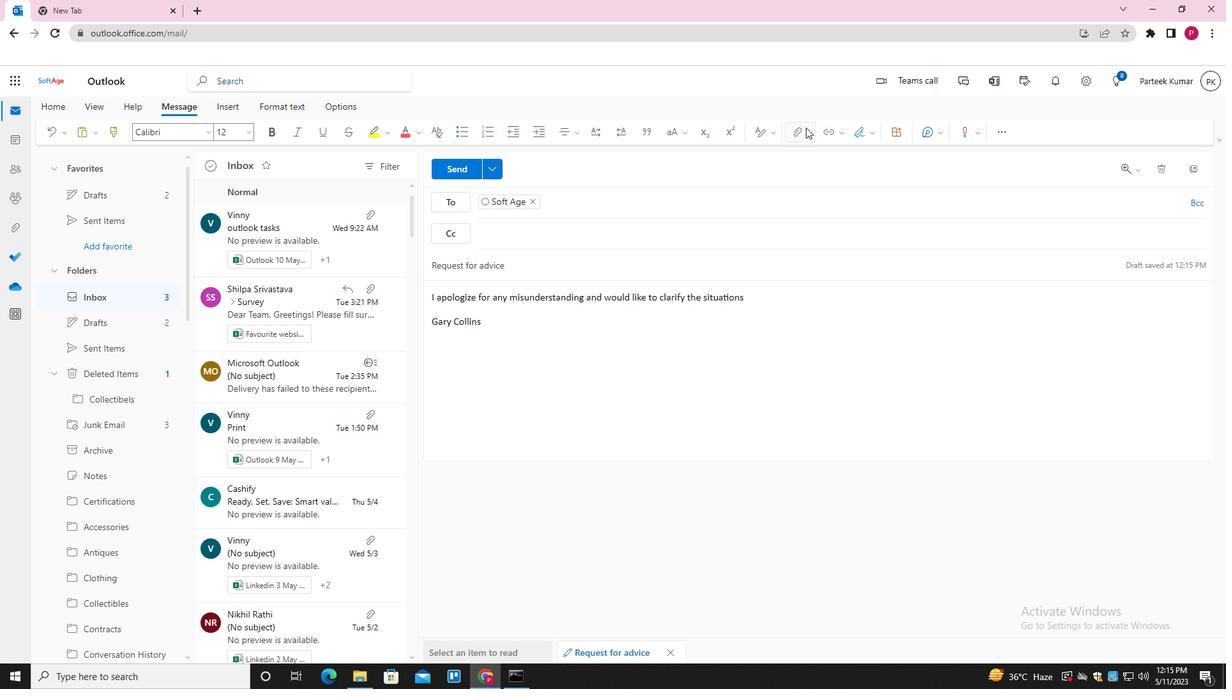 
Action: Mouse pressed left at (797, 129)
Screenshot: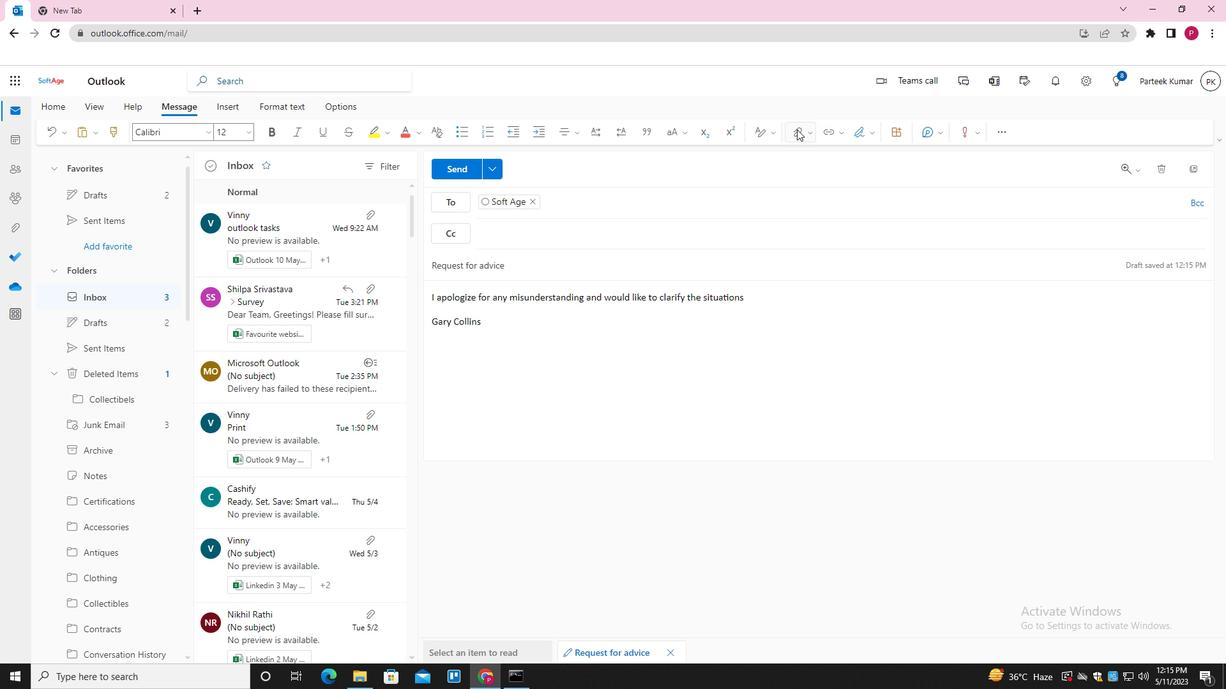 
Action: Mouse moved to (765, 166)
Screenshot: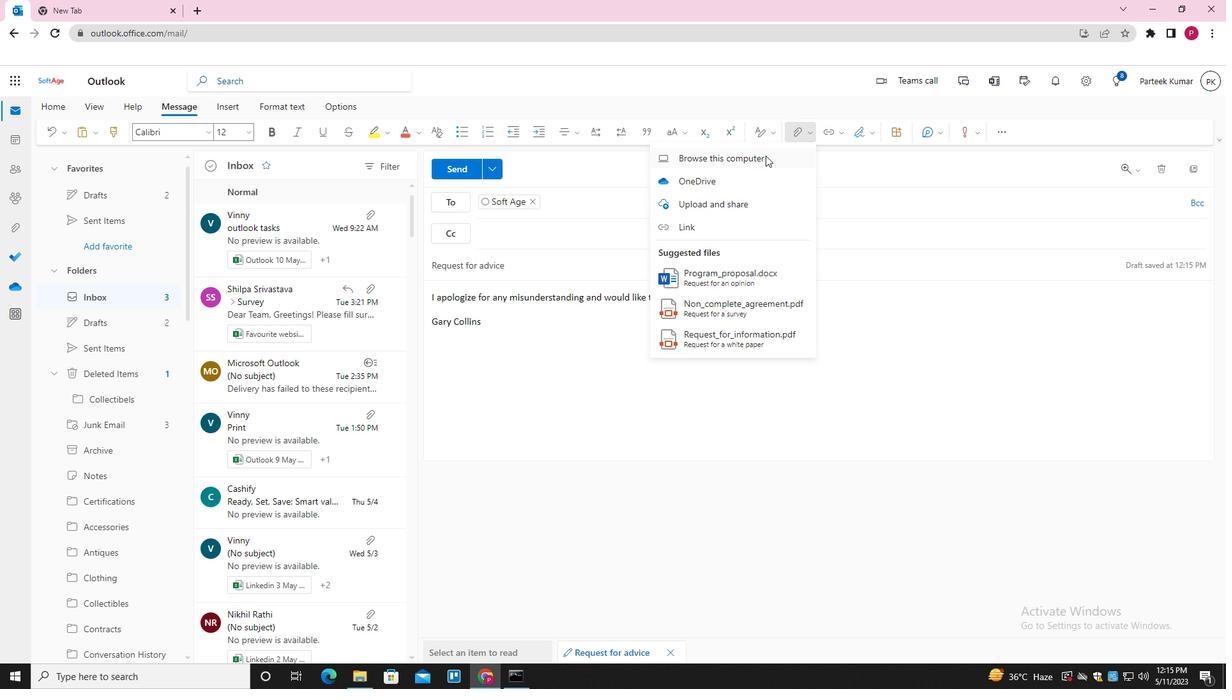 
Action: Mouse pressed left at (765, 166)
Screenshot: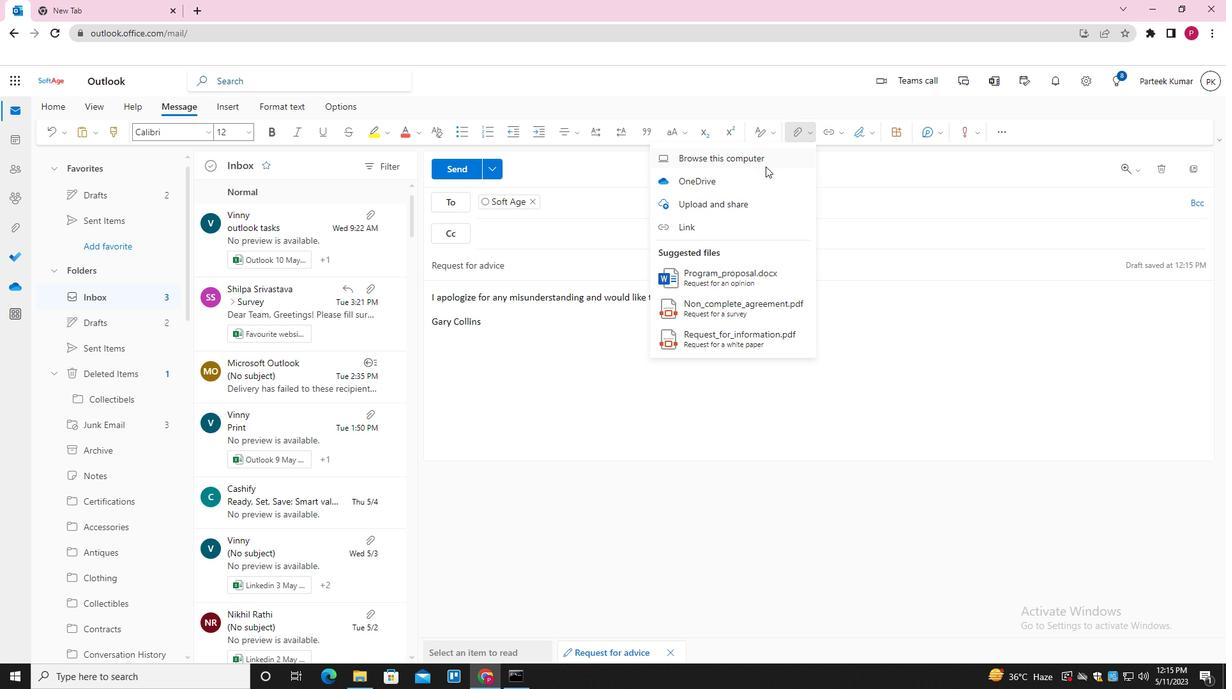 
Action: Mouse moved to (237, 111)
Screenshot: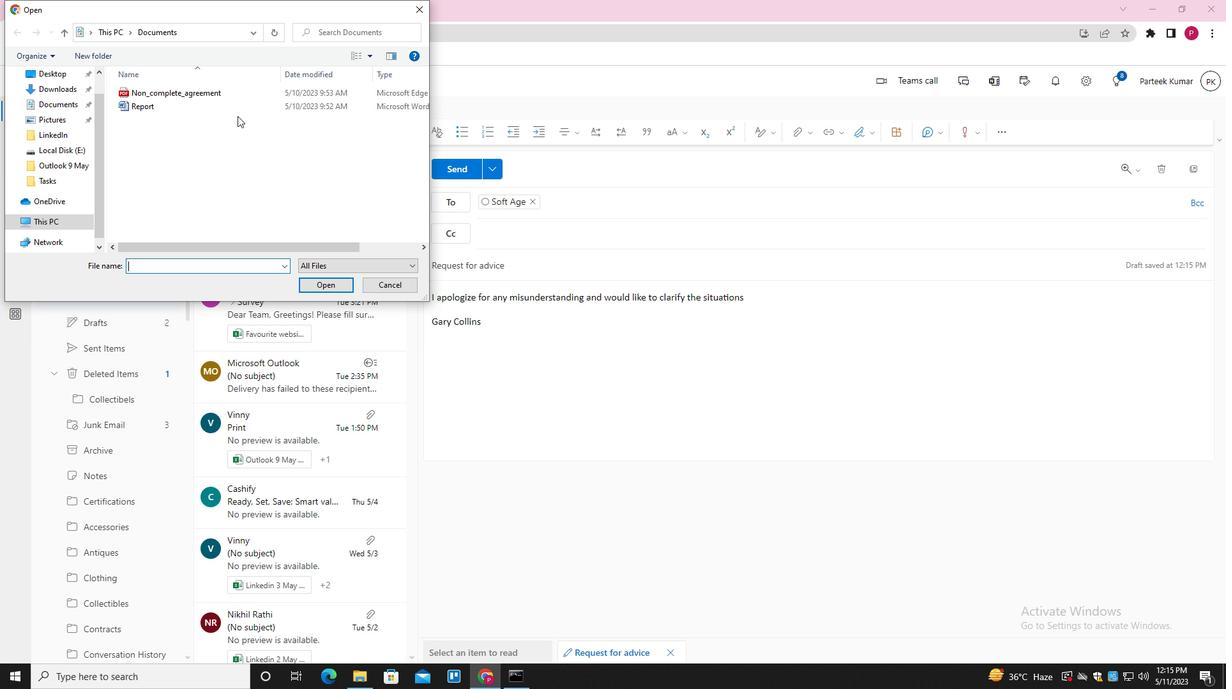 
Action: Mouse pressed left at (237, 111)
Screenshot: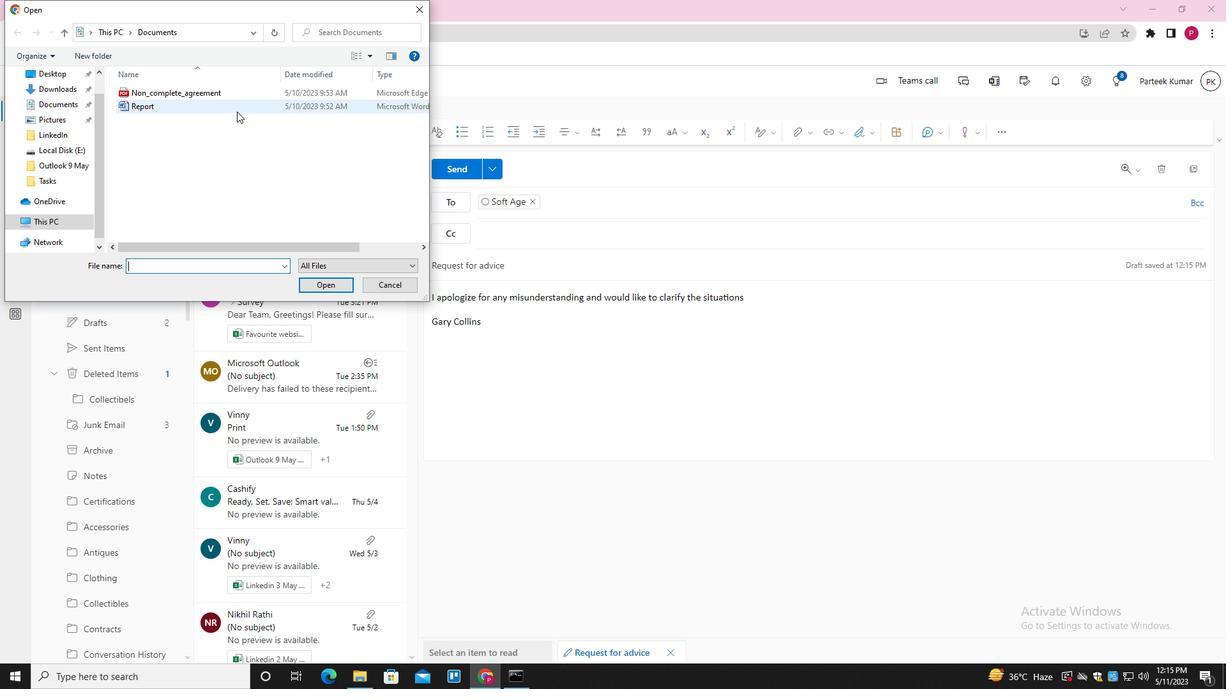 
Action: Mouse moved to (342, 283)
Screenshot: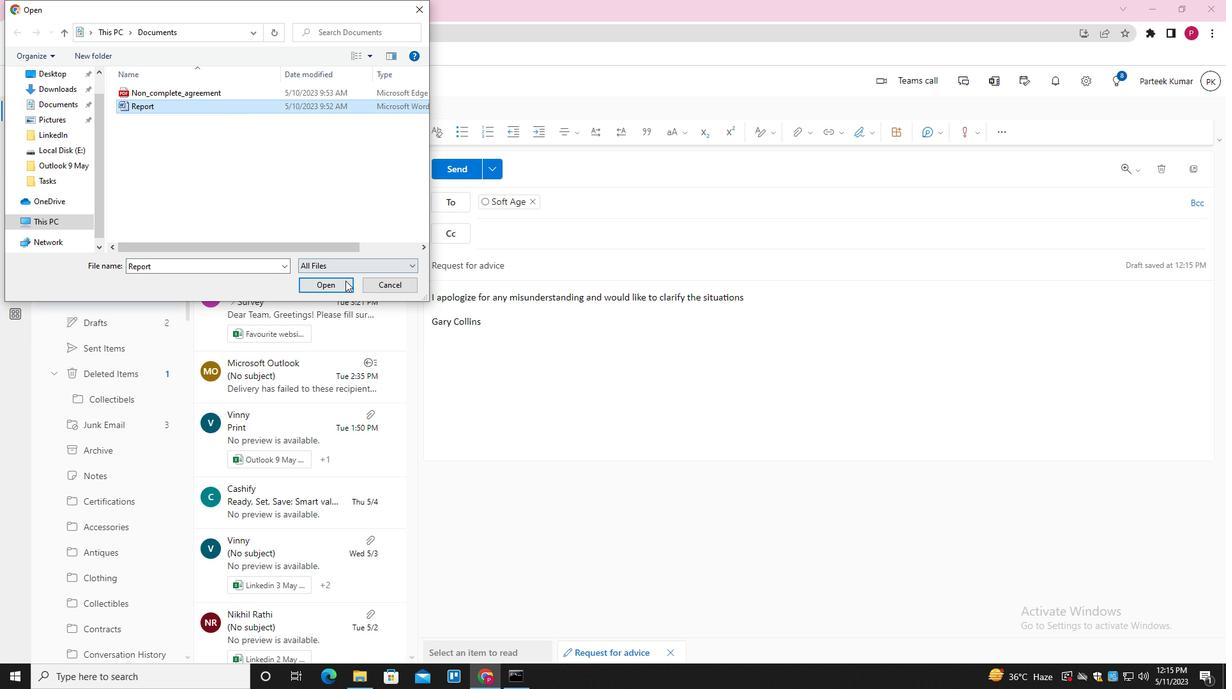 
Action: Mouse pressed left at (342, 283)
Screenshot: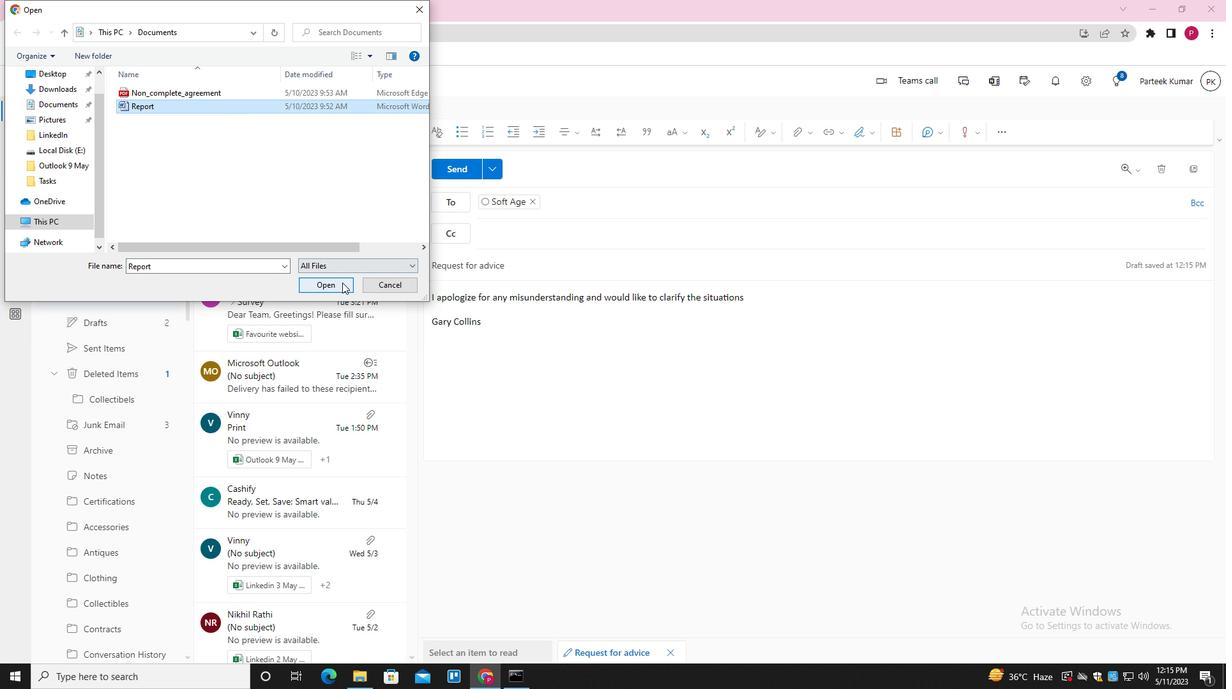 
Action: Mouse moved to (453, 170)
Screenshot: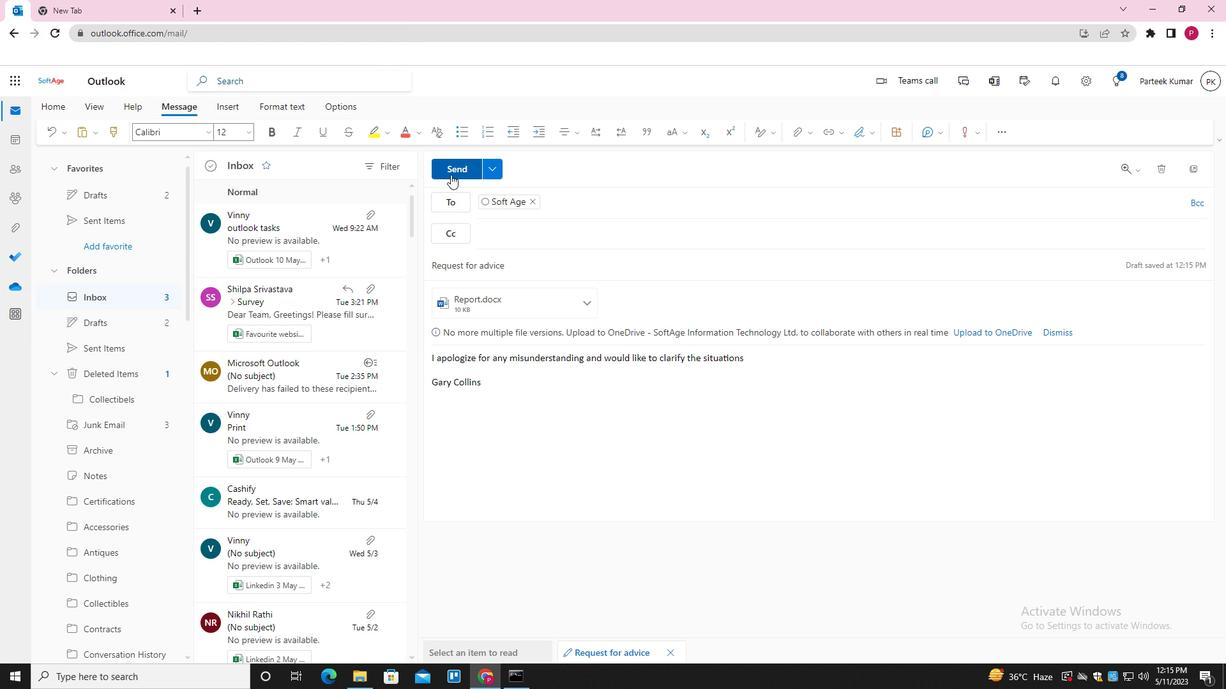 
Action: Mouse pressed left at (453, 170)
Screenshot: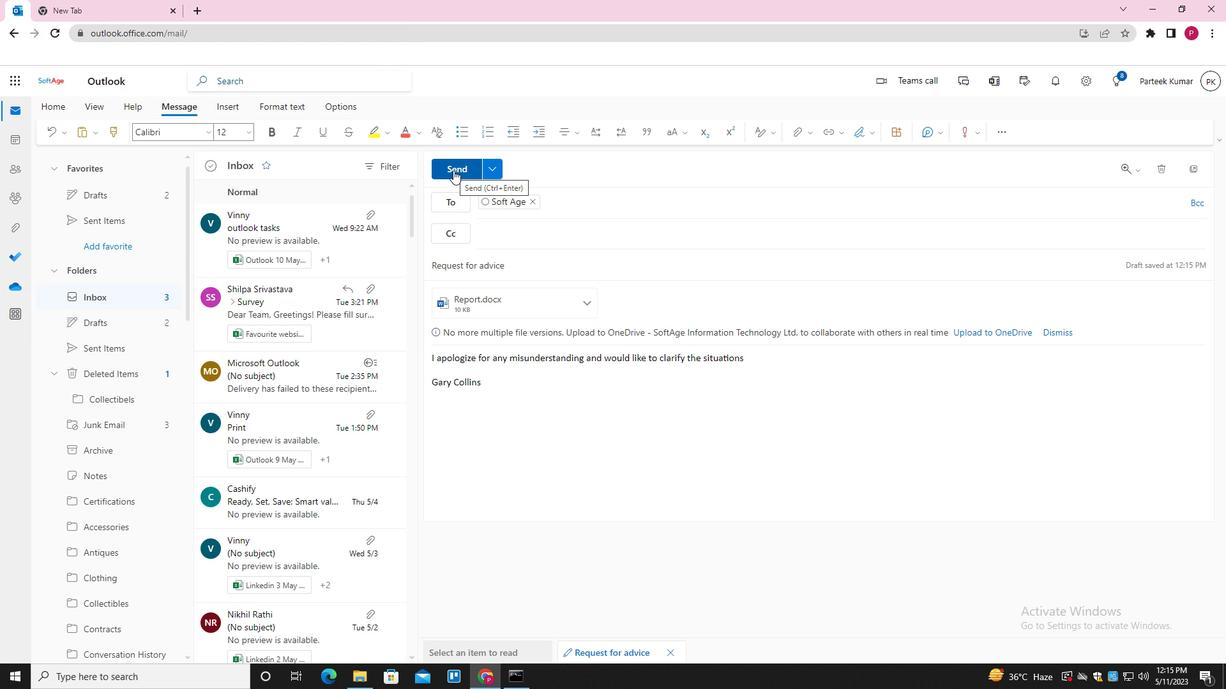 
Action: Mouse moved to (97, 468)
Screenshot: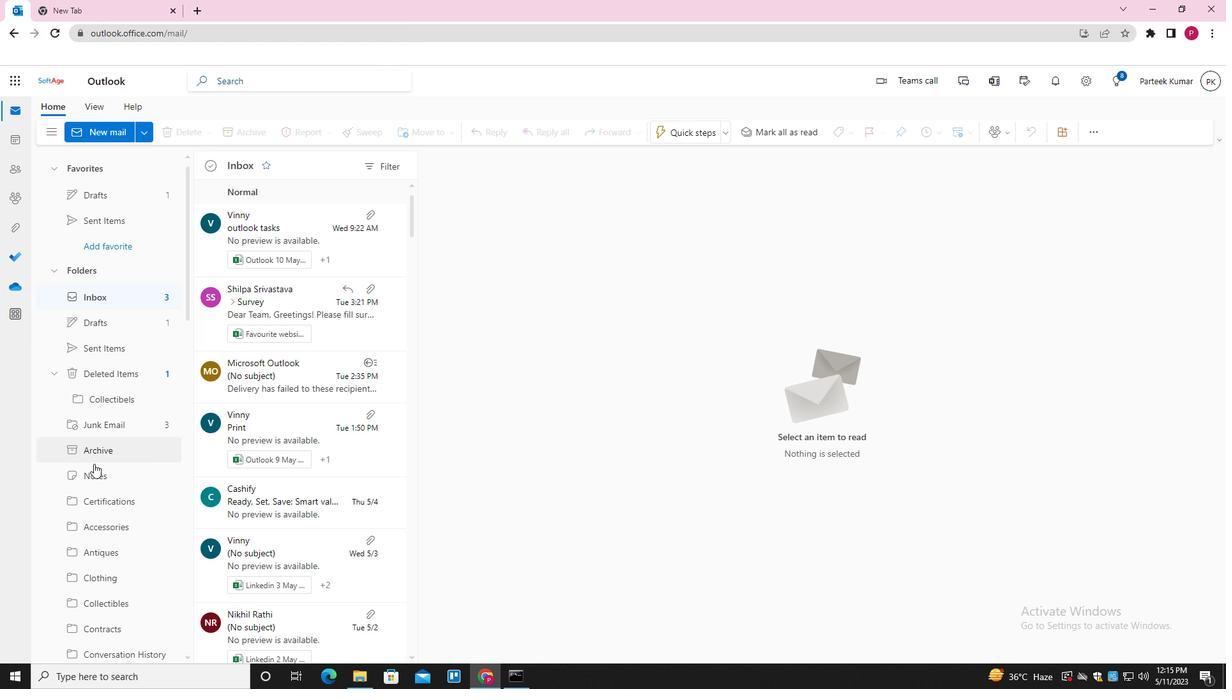 
Action: Mouse scrolled (97, 467) with delta (0, 0)
Screenshot: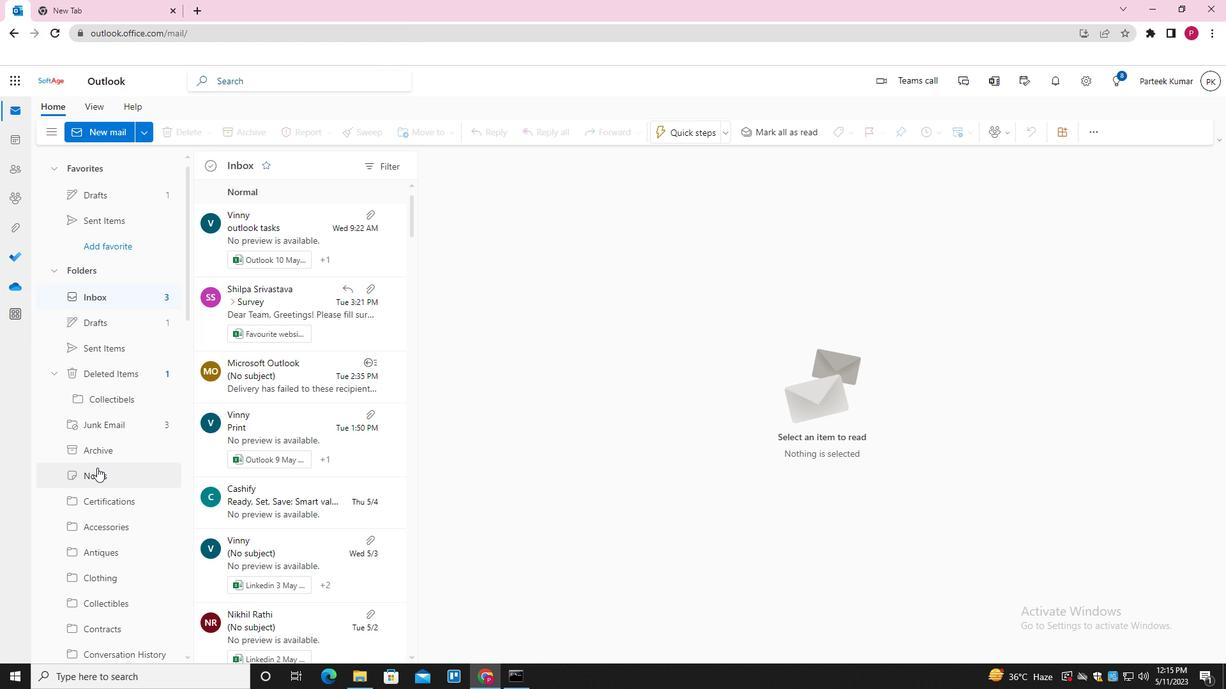 
Action: Mouse scrolled (97, 467) with delta (0, 0)
Screenshot: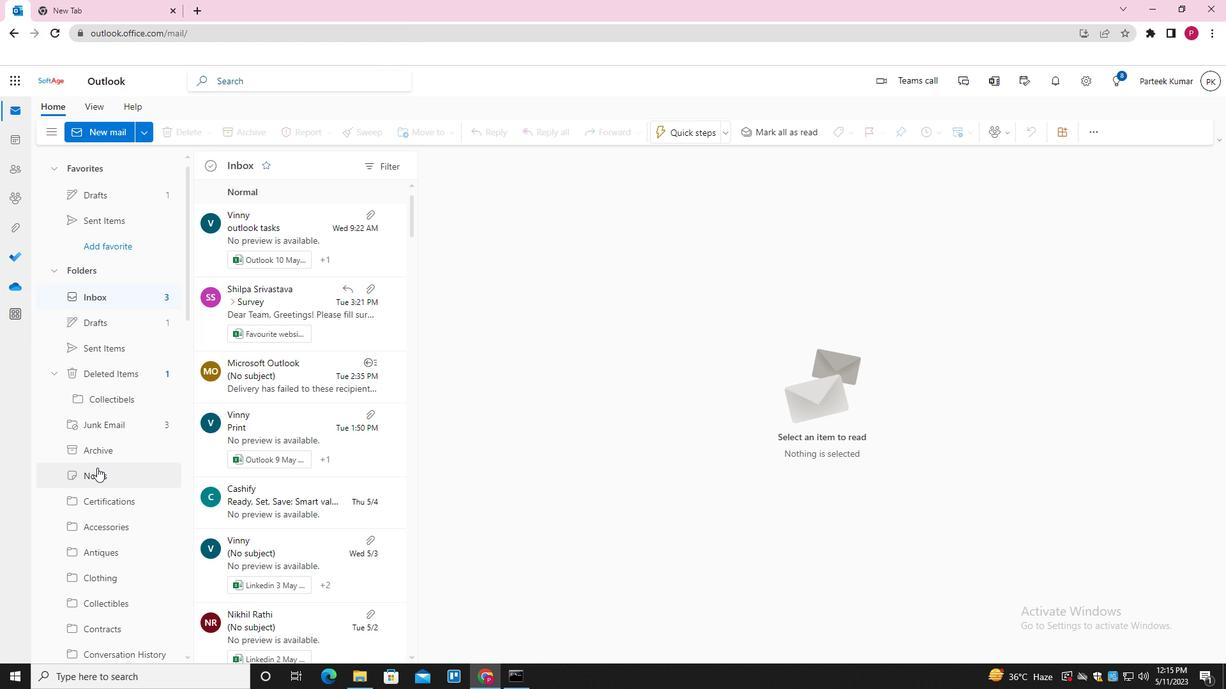 
Action: Mouse scrolled (97, 467) with delta (0, 0)
Screenshot: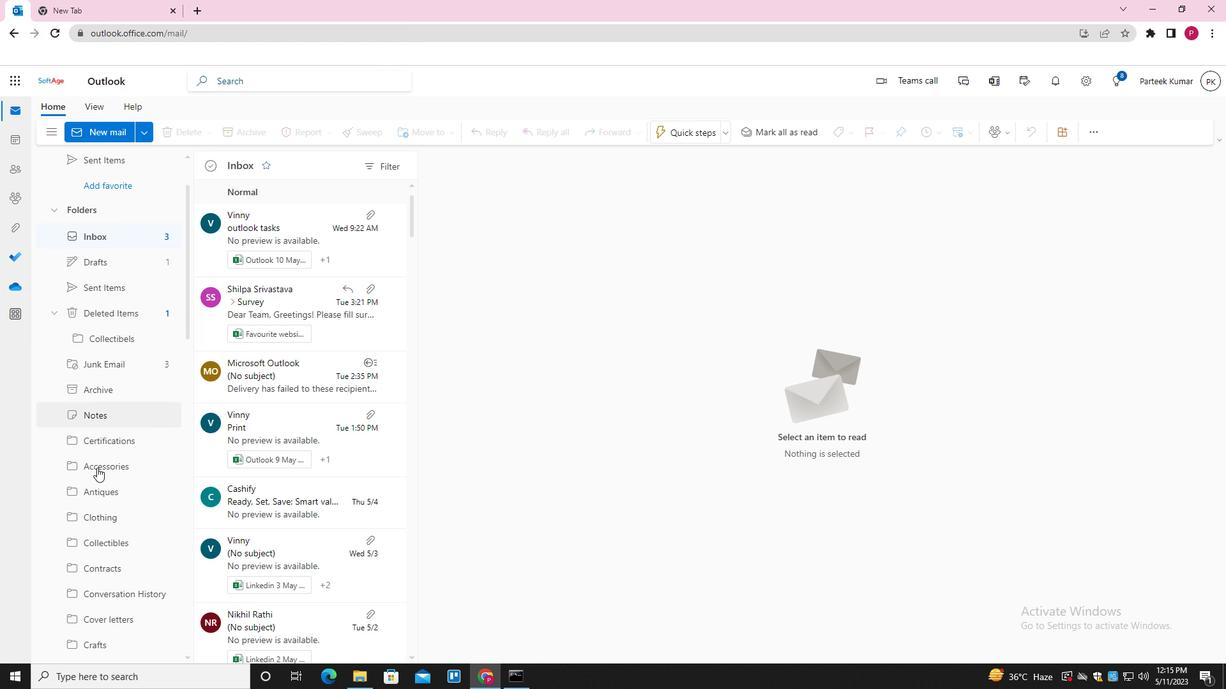
Action: Mouse scrolled (97, 467) with delta (0, 0)
Screenshot: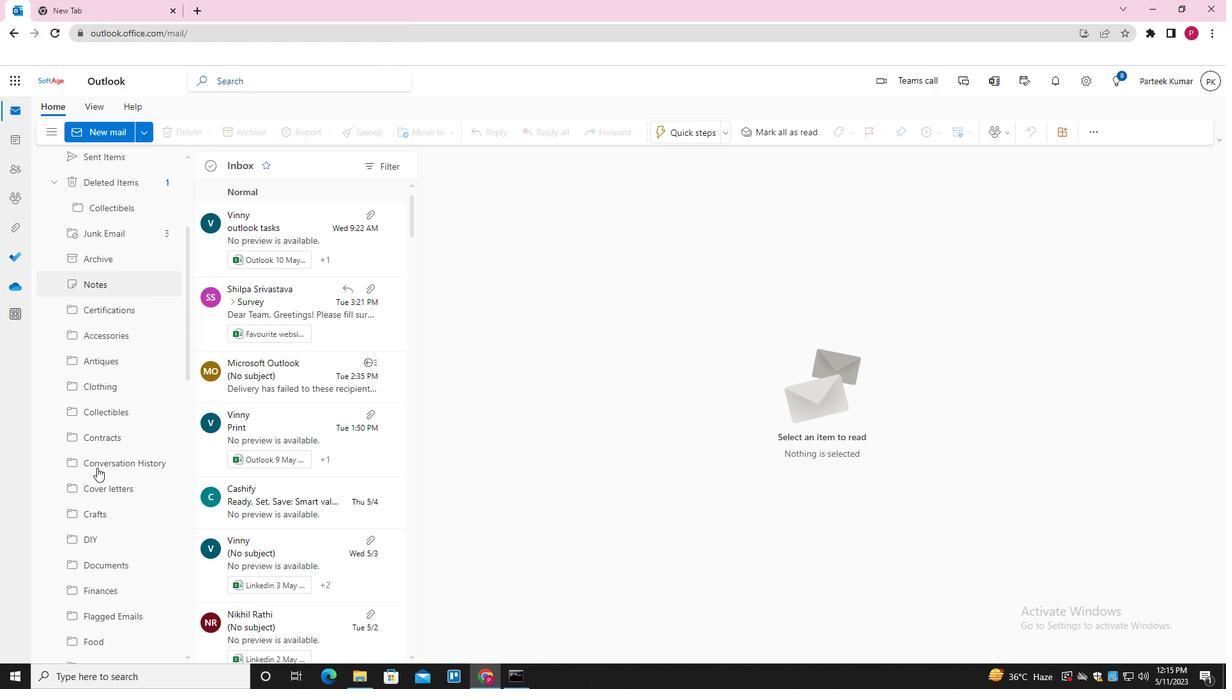
Action: Mouse moved to (102, 456)
Screenshot: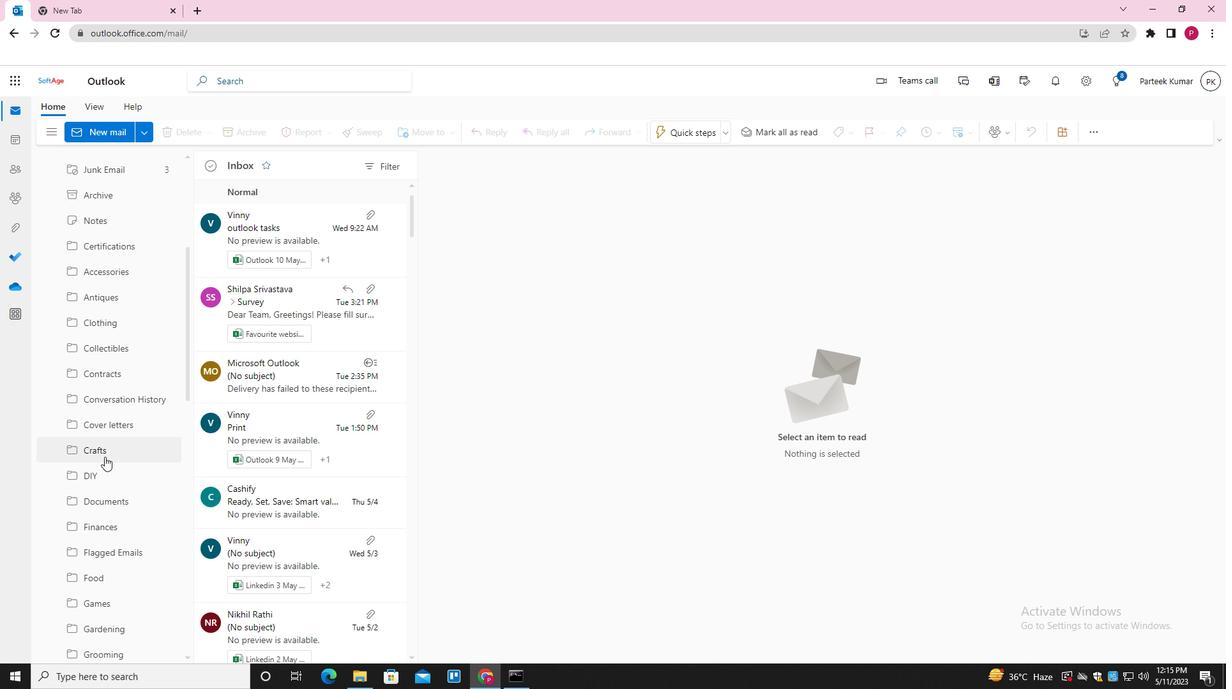 
Action: Mouse scrolled (102, 456) with delta (0, 0)
Screenshot: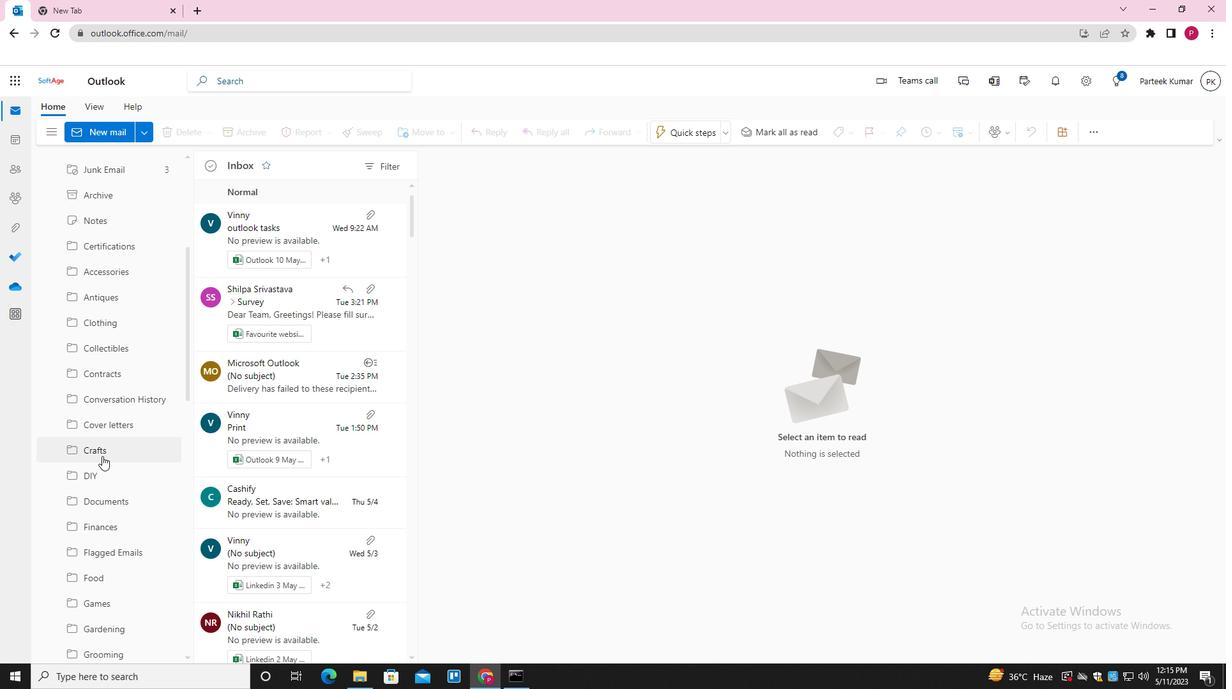 
Action: Mouse scrolled (102, 456) with delta (0, 0)
Screenshot: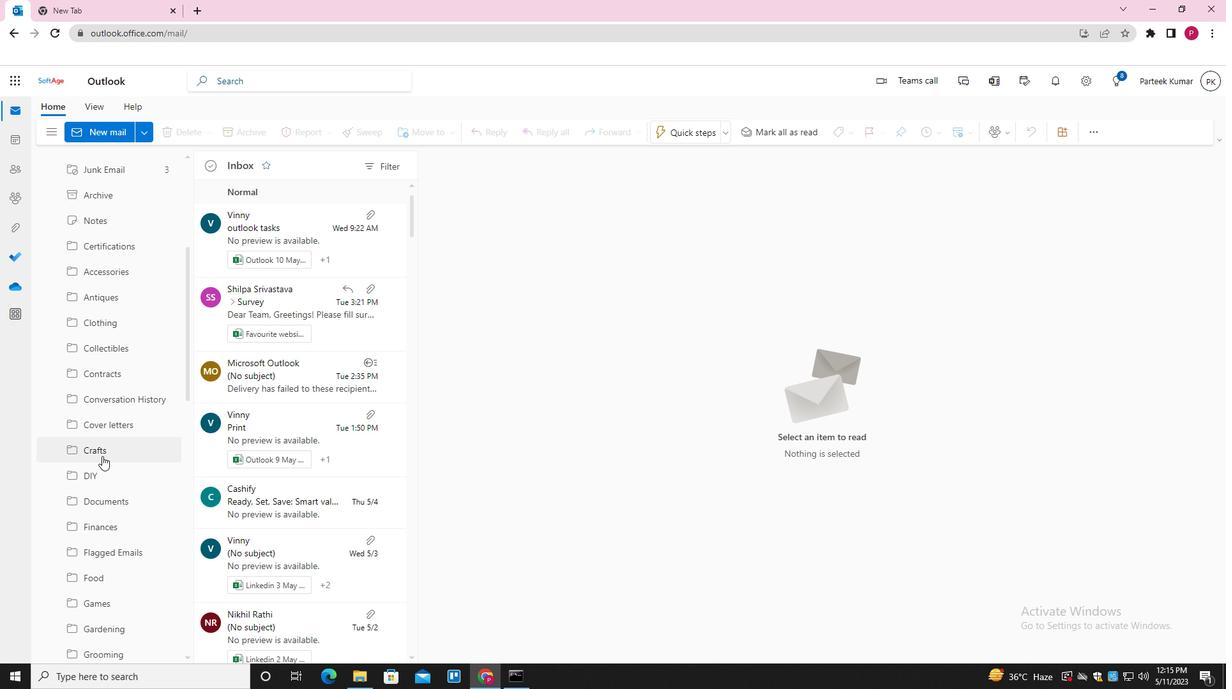 
Action: Mouse scrolled (102, 456) with delta (0, 0)
Screenshot: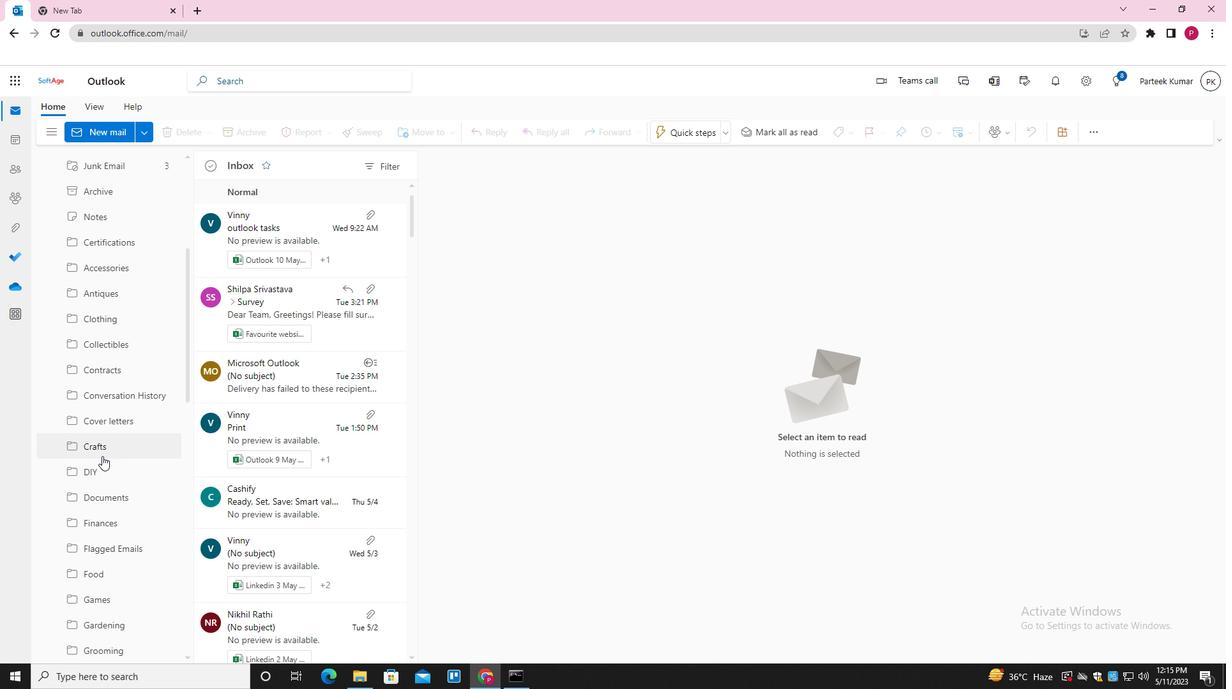 
Action: Mouse scrolled (102, 456) with delta (0, 0)
Screenshot: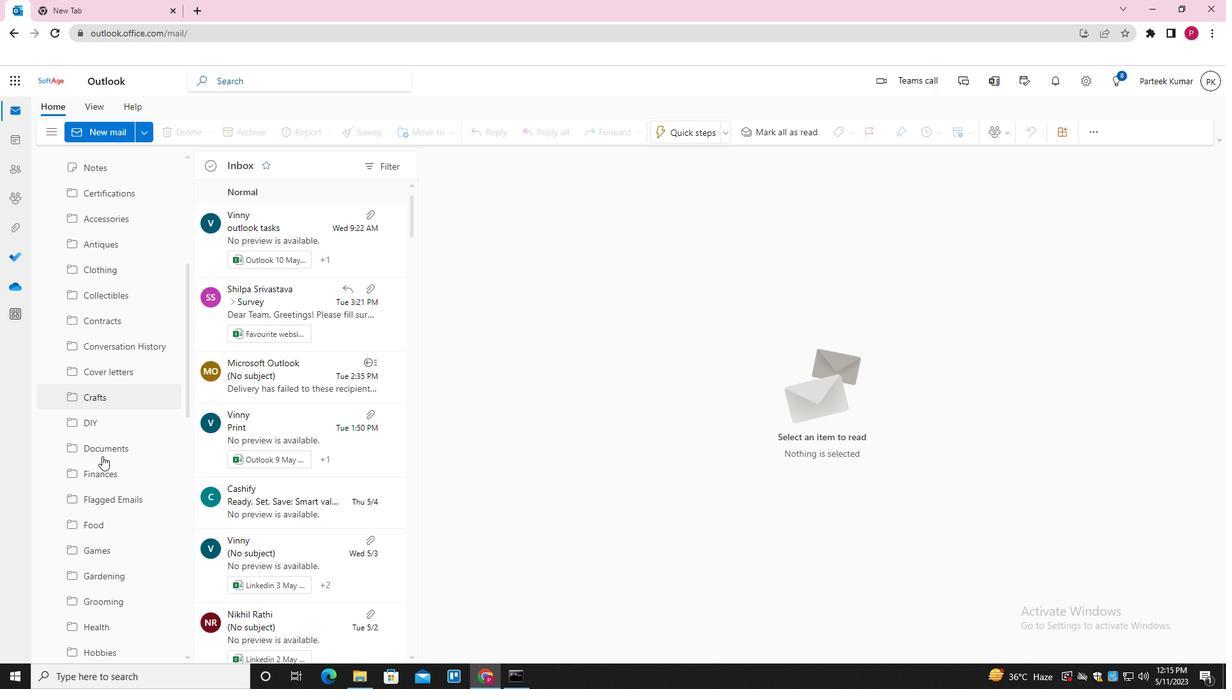 
Action: Mouse scrolled (102, 456) with delta (0, 0)
Screenshot: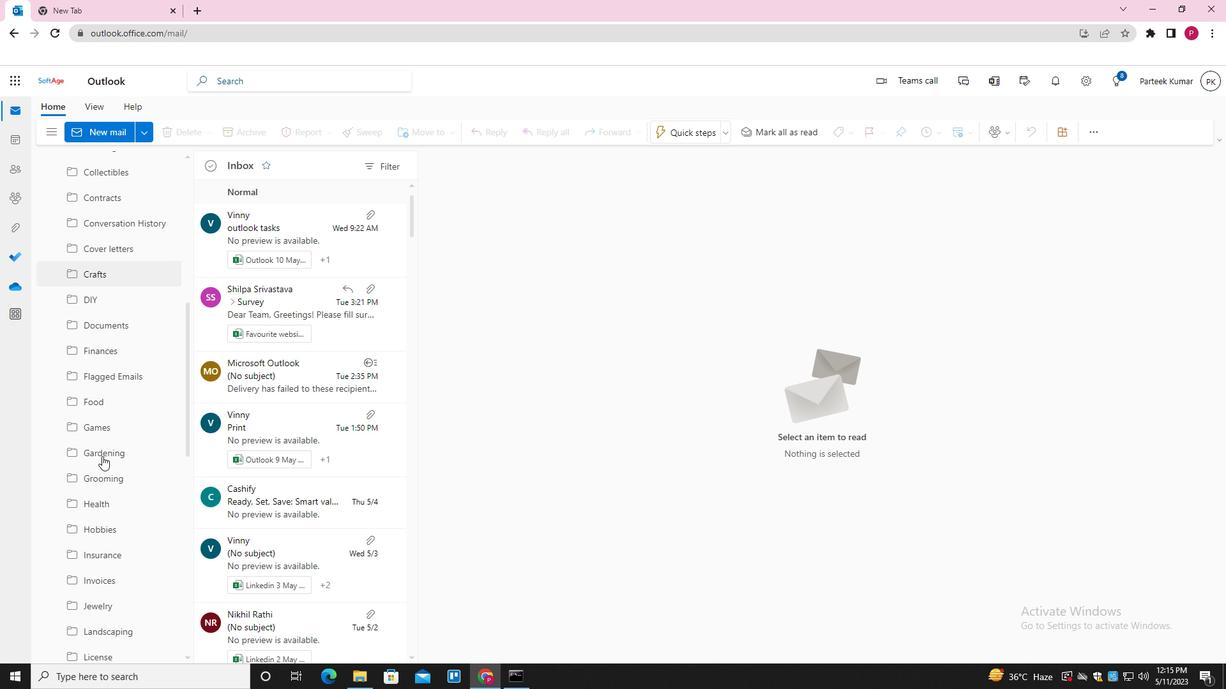 
Action: Mouse moved to (129, 307)
Screenshot: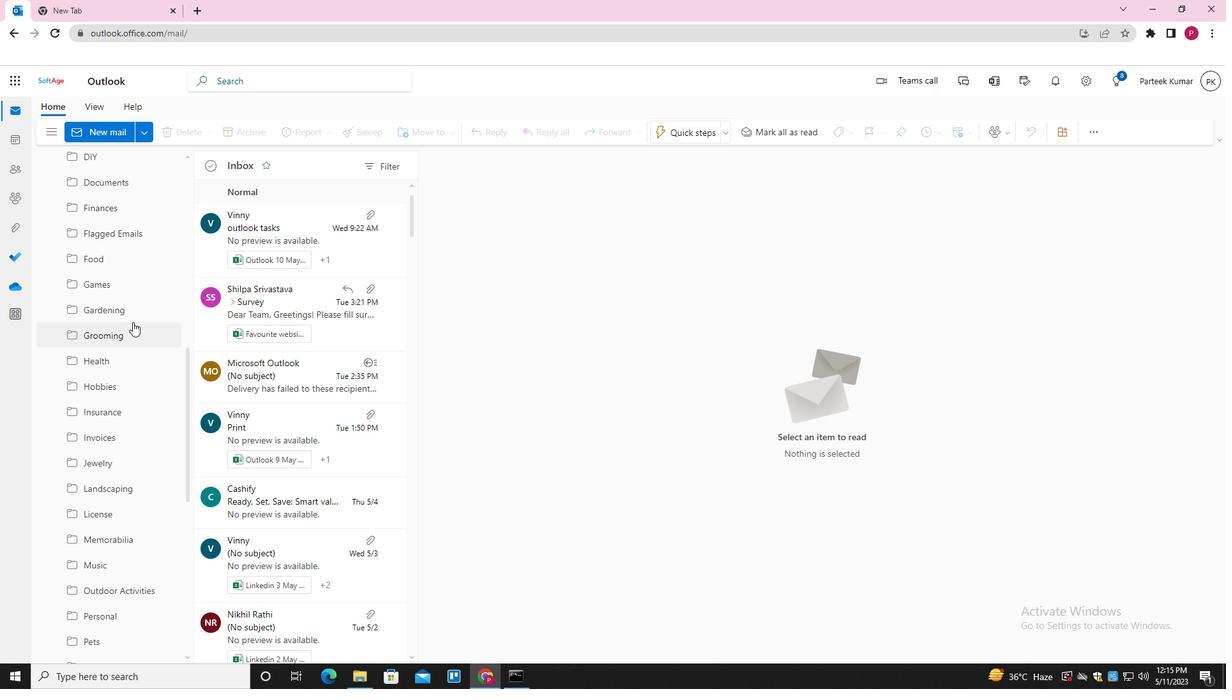 
Action: Mouse scrolled (129, 308) with delta (0, 0)
Screenshot: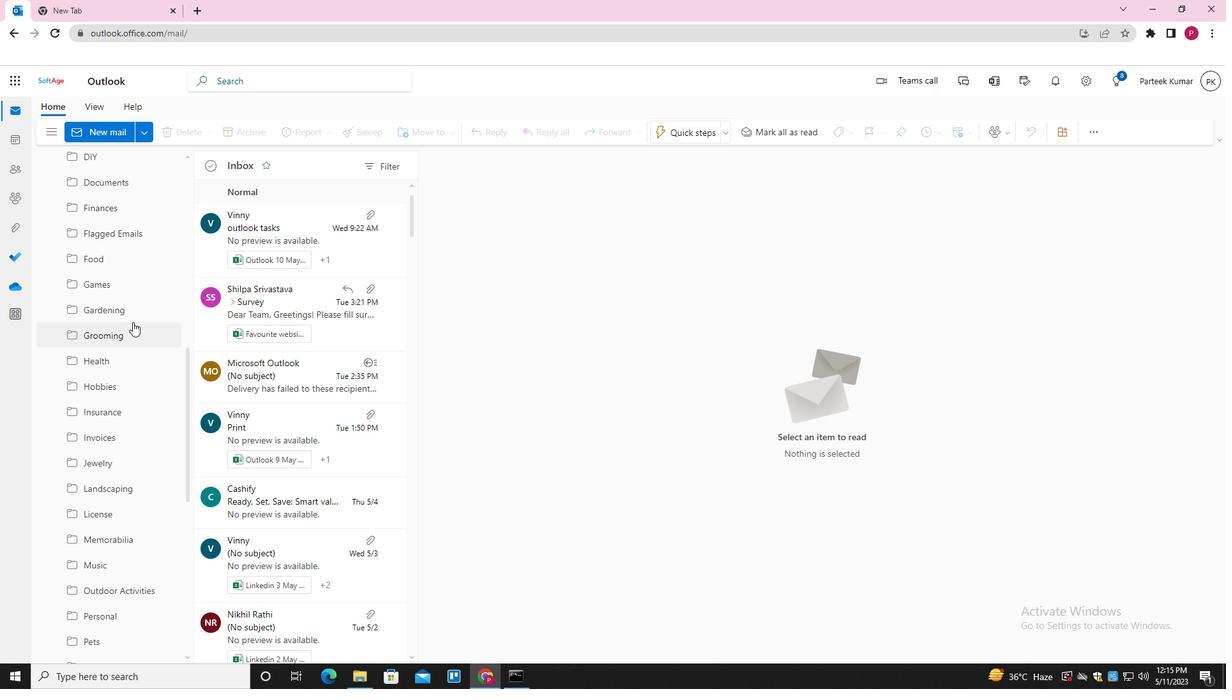
Action: Mouse moved to (129, 306)
Screenshot: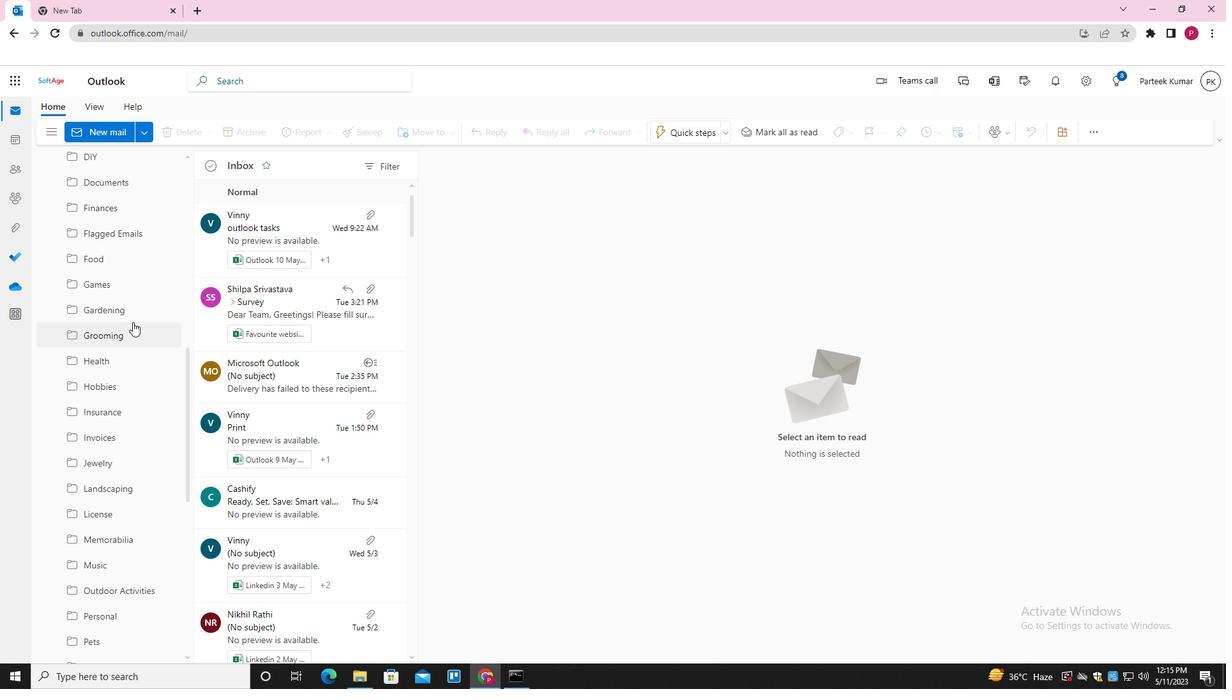 
Action: Mouse scrolled (129, 307) with delta (0, 0)
Screenshot: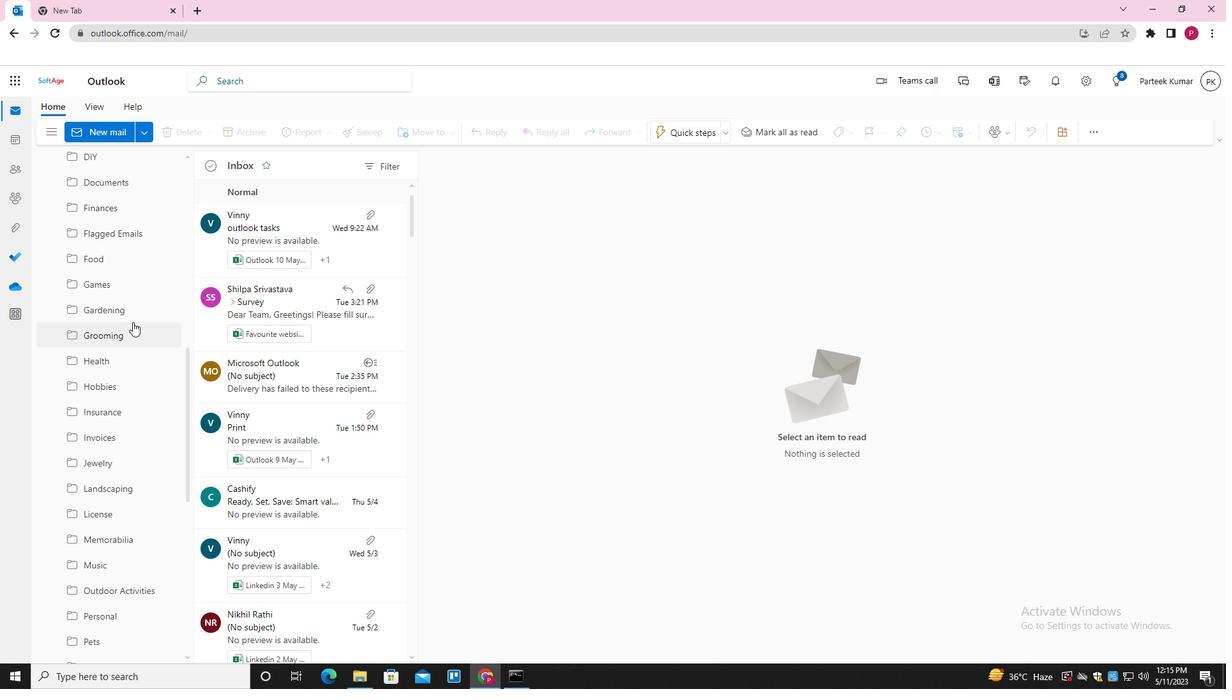 
Action: Mouse moved to (129, 306)
Screenshot: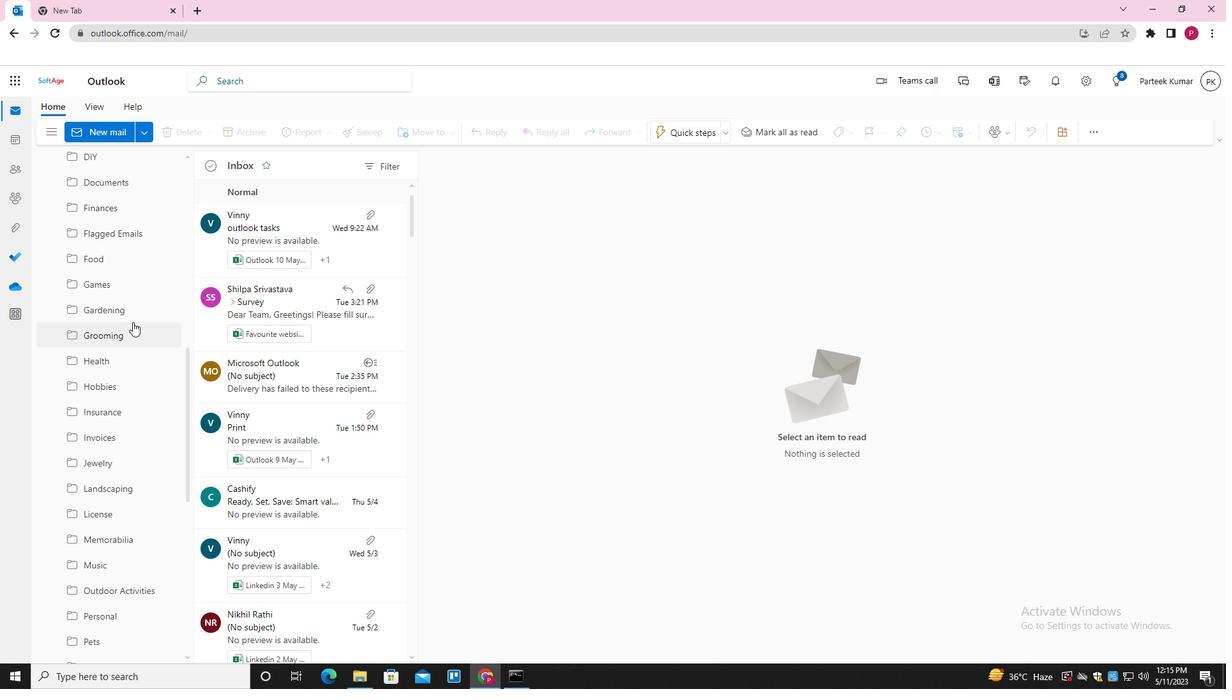 
Action: Mouse scrolled (129, 306) with delta (0, 0)
Screenshot: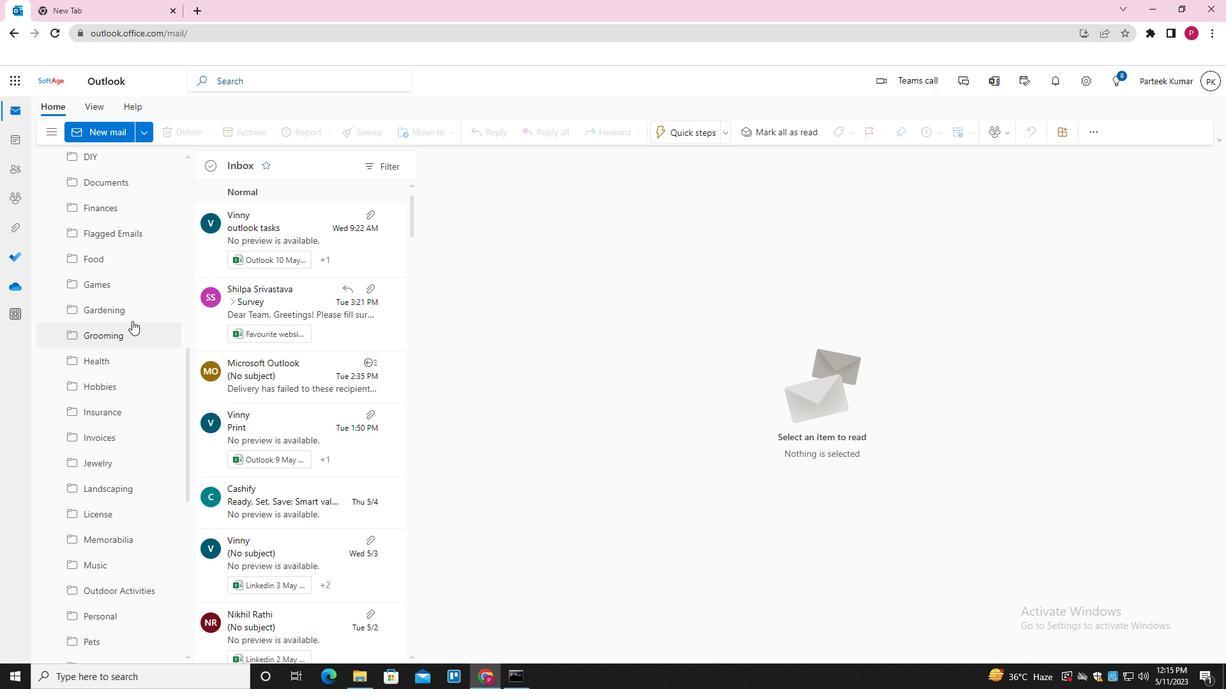 
Action: Mouse scrolled (129, 306) with delta (0, 0)
Screenshot: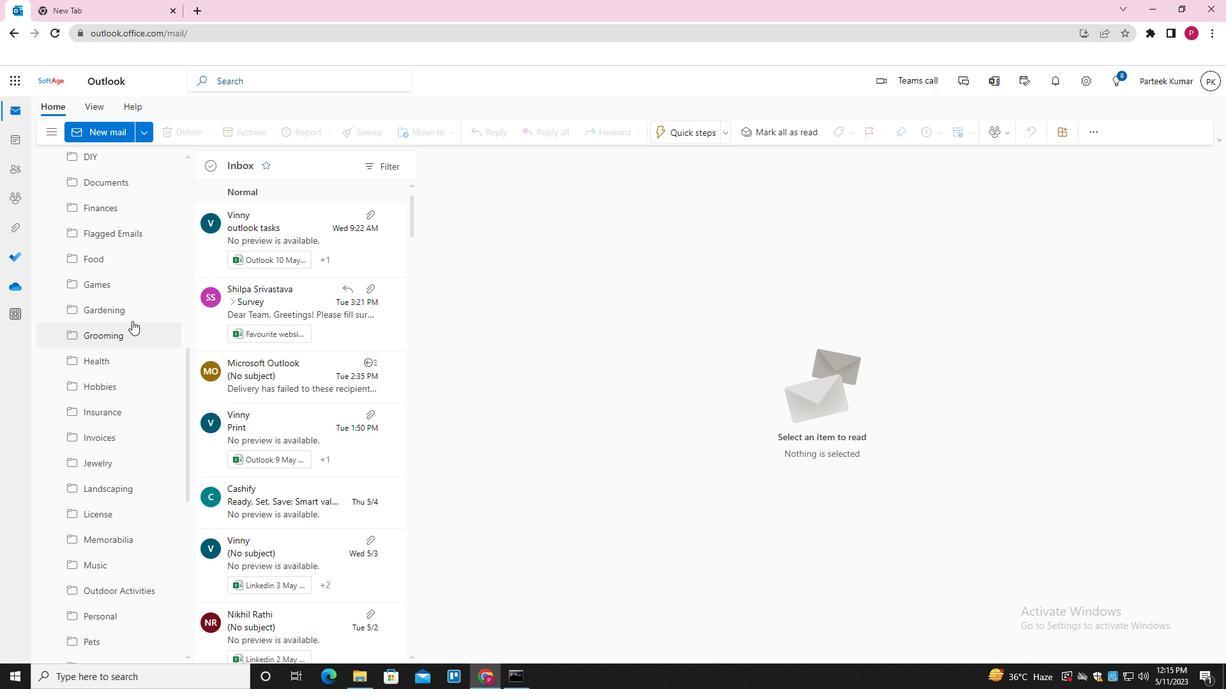 
Action: Mouse scrolled (129, 306) with delta (0, 0)
Screenshot: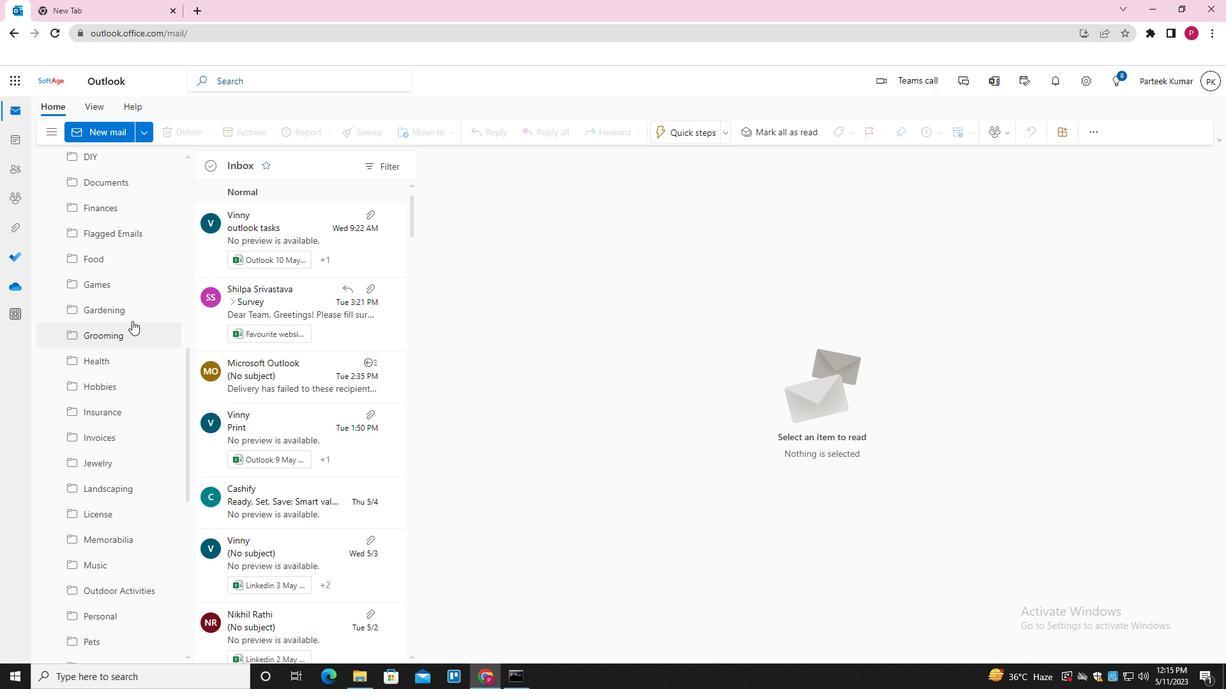 
Action: Mouse scrolled (129, 306) with delta (0, 0)
Screenshot: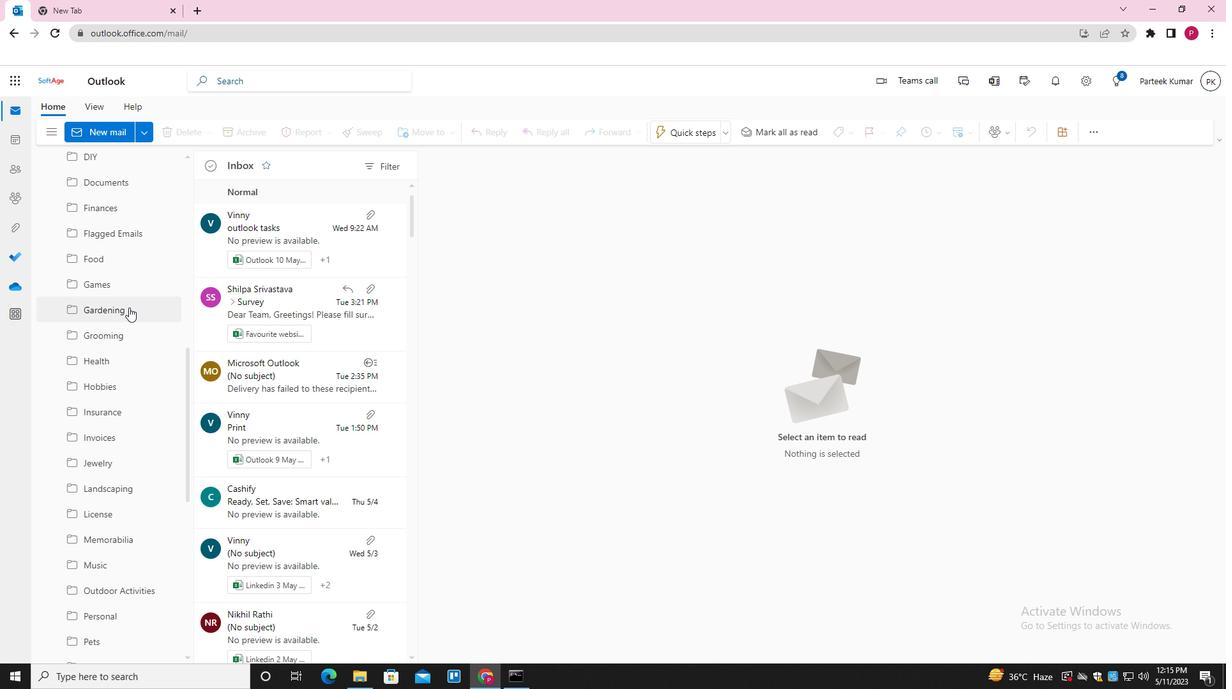 
Action: Mouse scrolled (129, 306) with delta (0, 0)
Screenshot: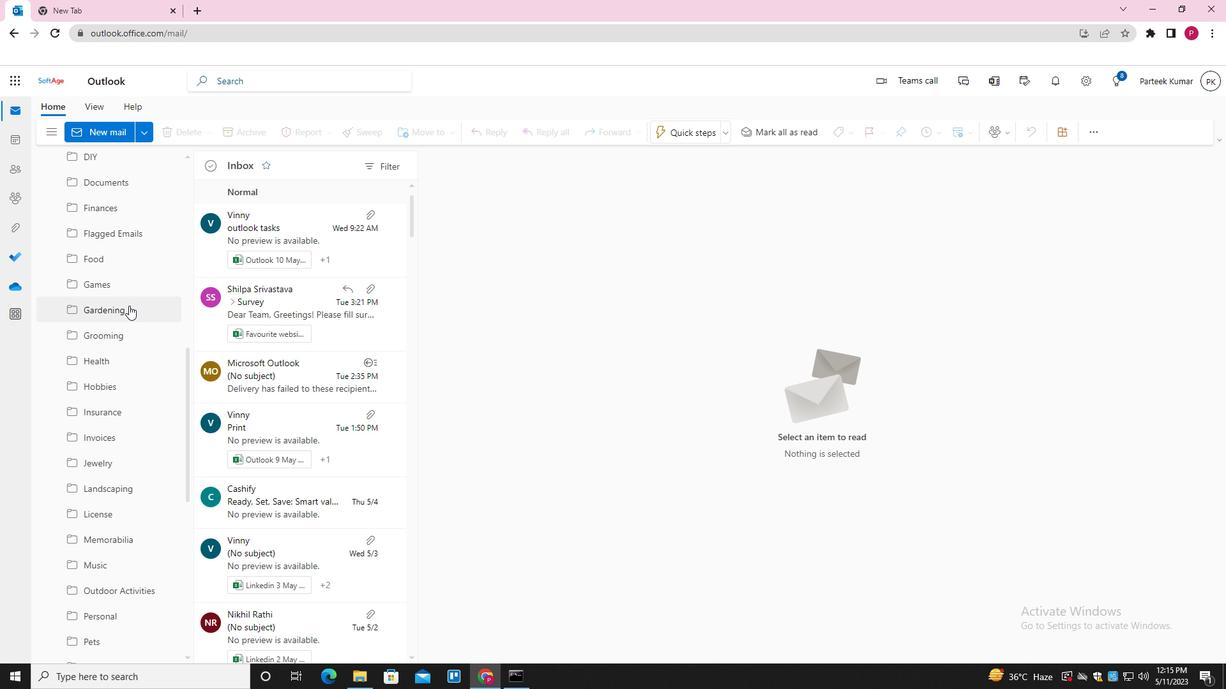 
Action: Mouse moved to (129, 221)
Screenshot: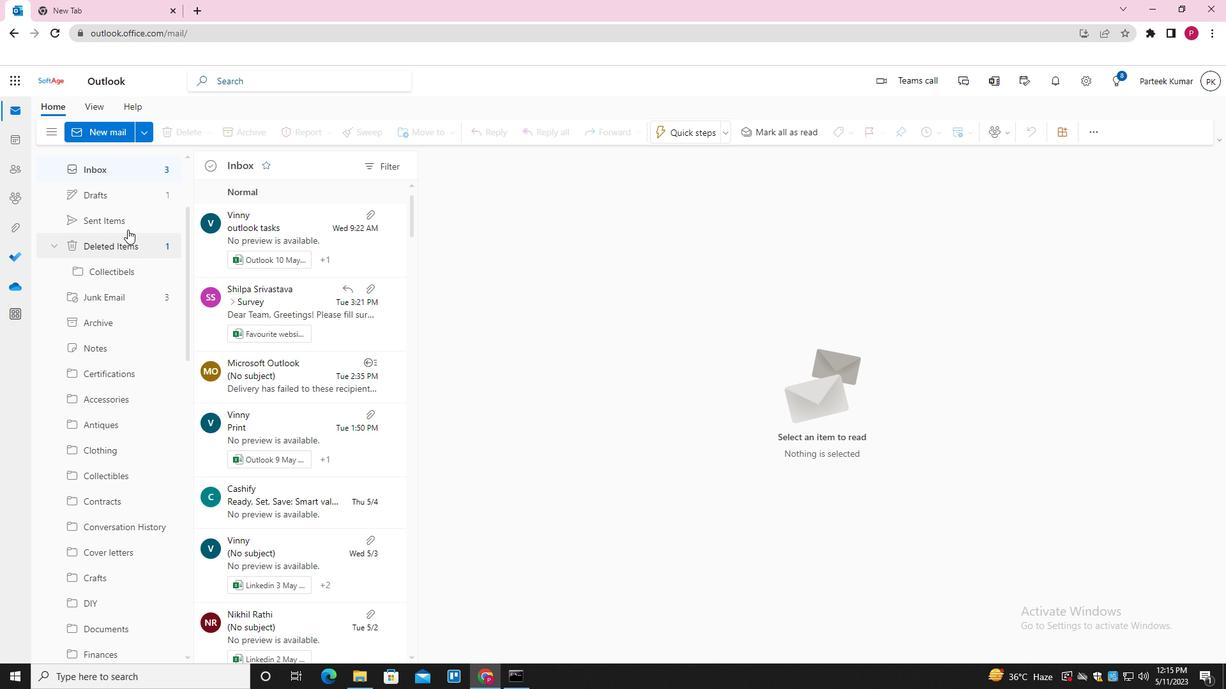 
Action: Mouse pressed left at (129, 221)
Screenshot: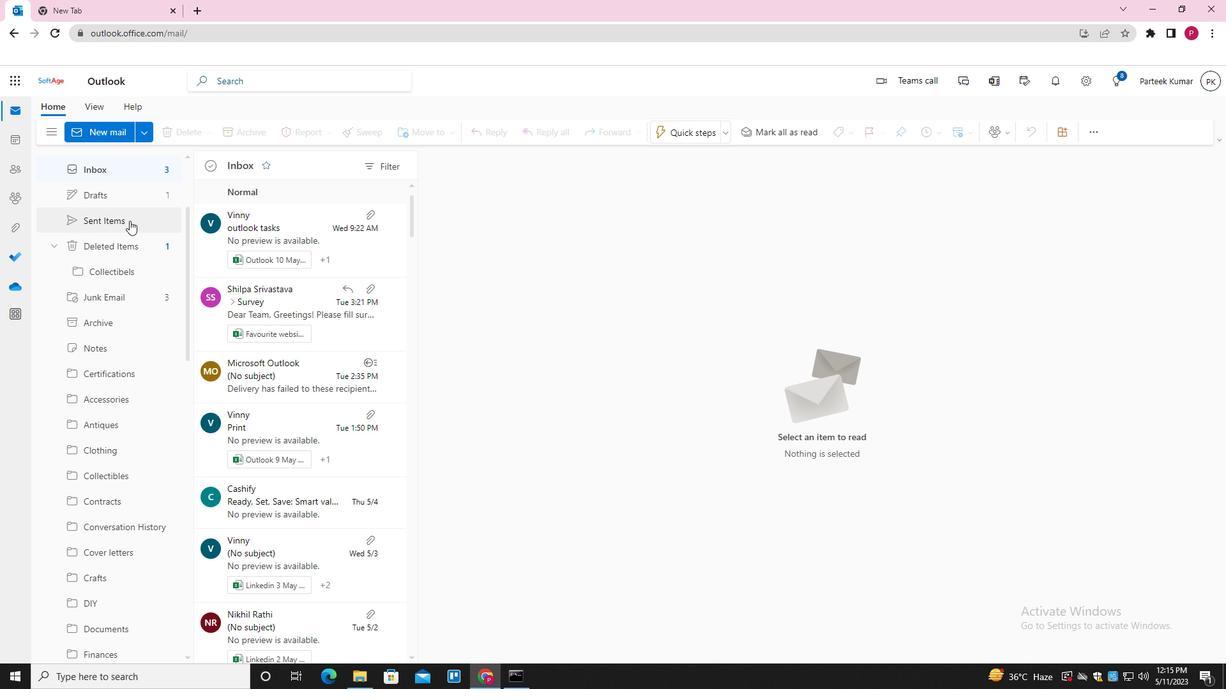 
Action: Mouse moved to (300, 229)
Screenshot: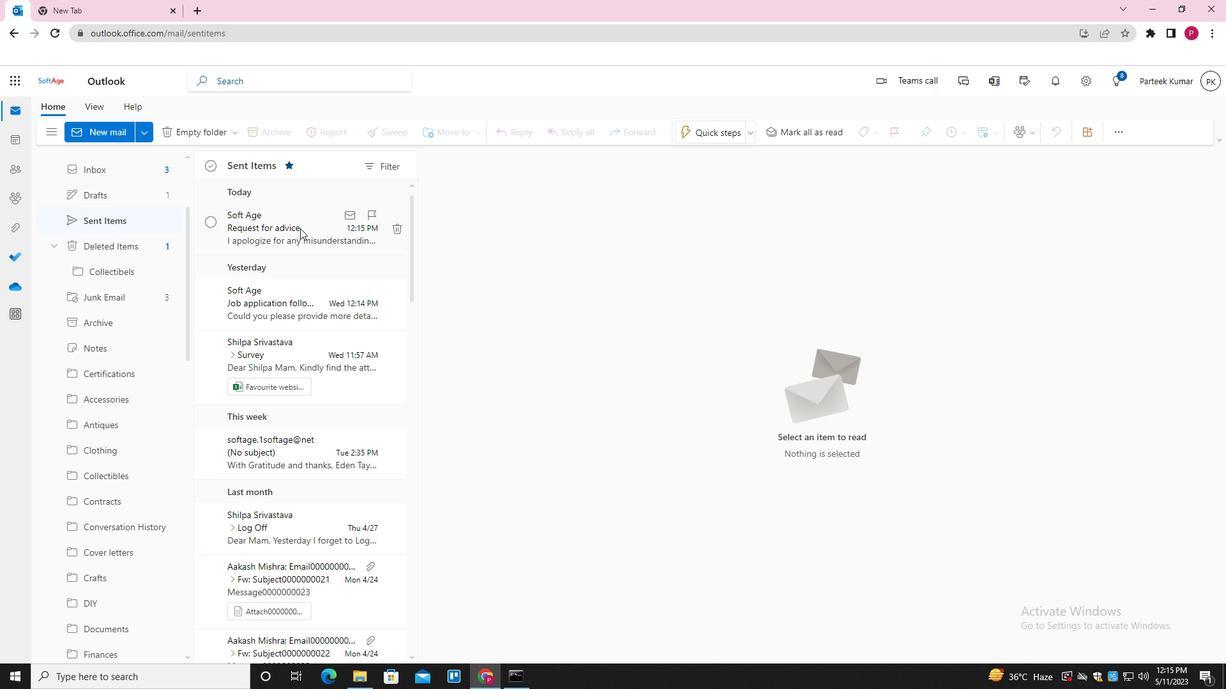 
Action: Mouse pressed right at (300, 229)
Screenshot: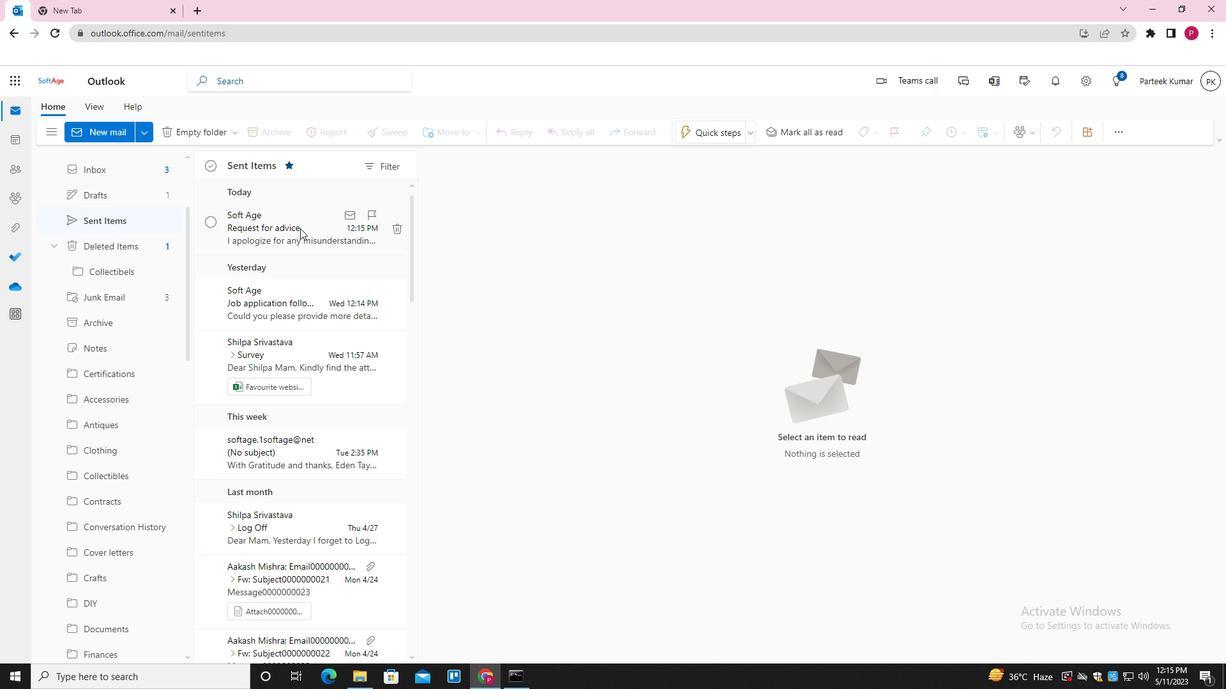 
Action: Mouse moved to (353, 286)
Screenshot: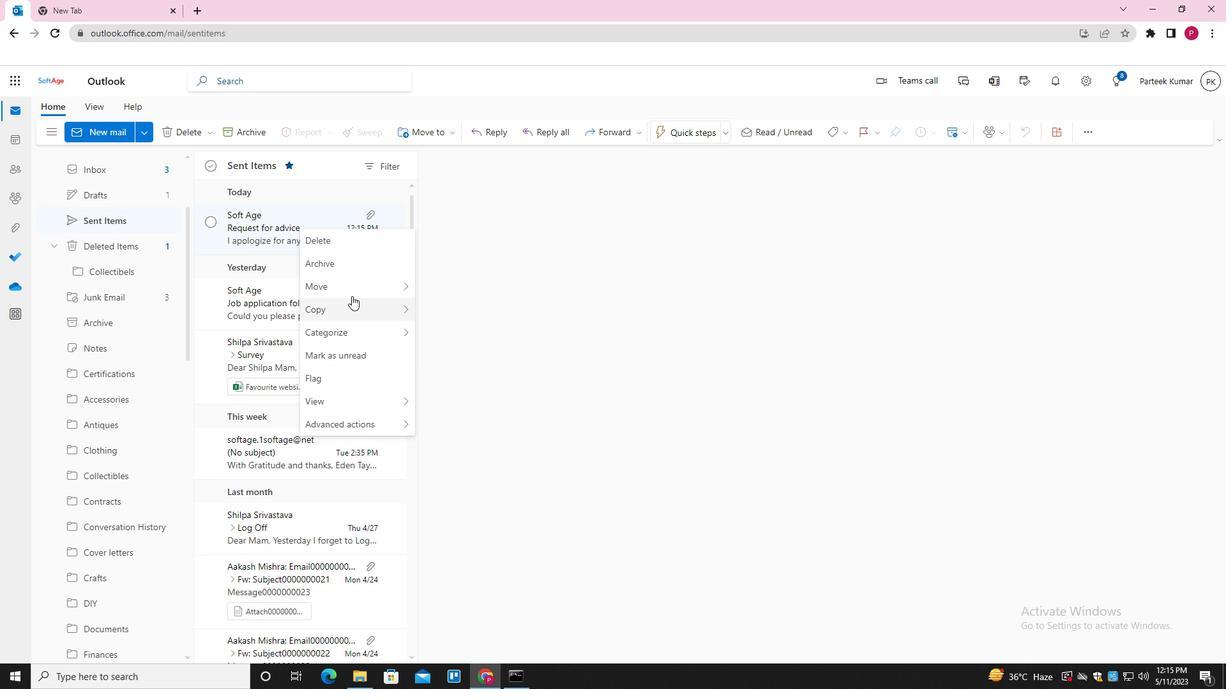 
Action: Mouse pressed left at (353, 286)
Screenshot: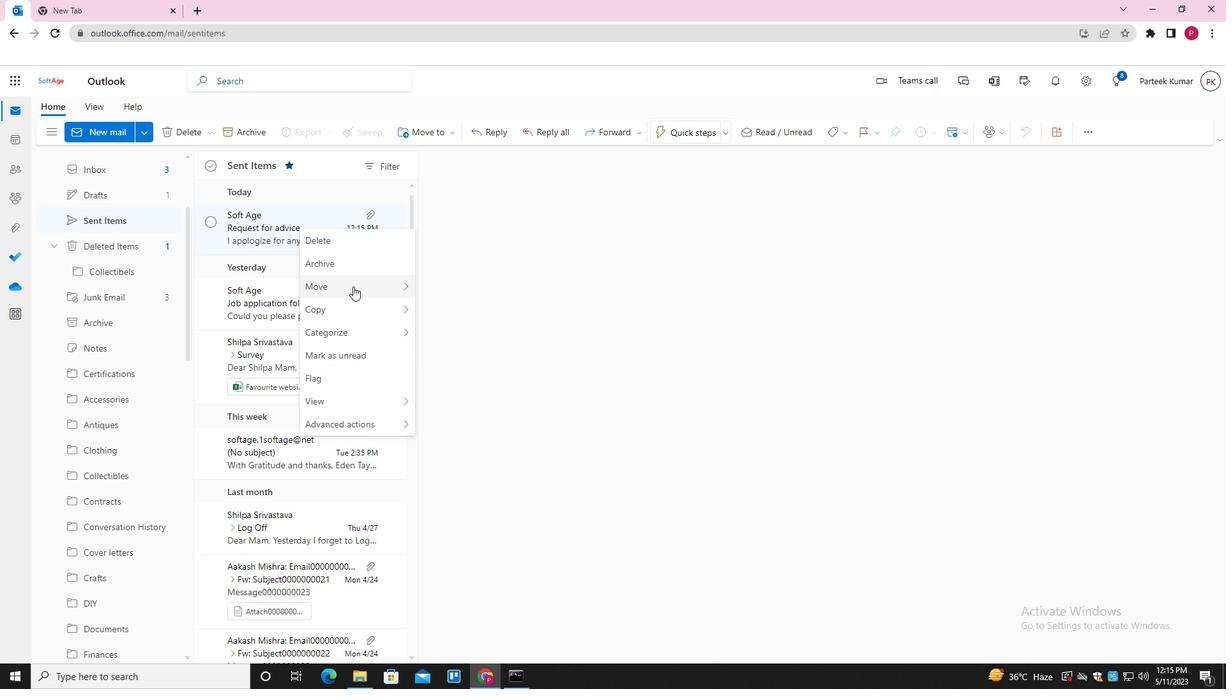 
Action: Mouse moved to (465, 284)
Screenshot: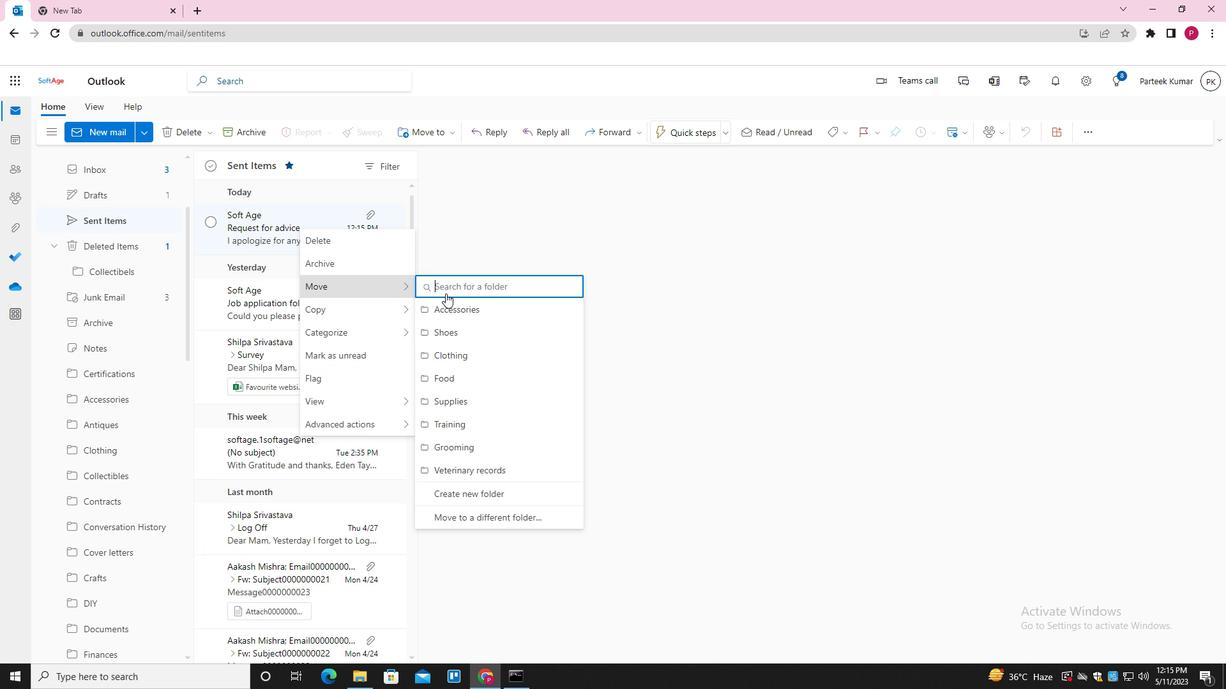 
Action: Mouse pressed left at (465, 284)
Screenshot: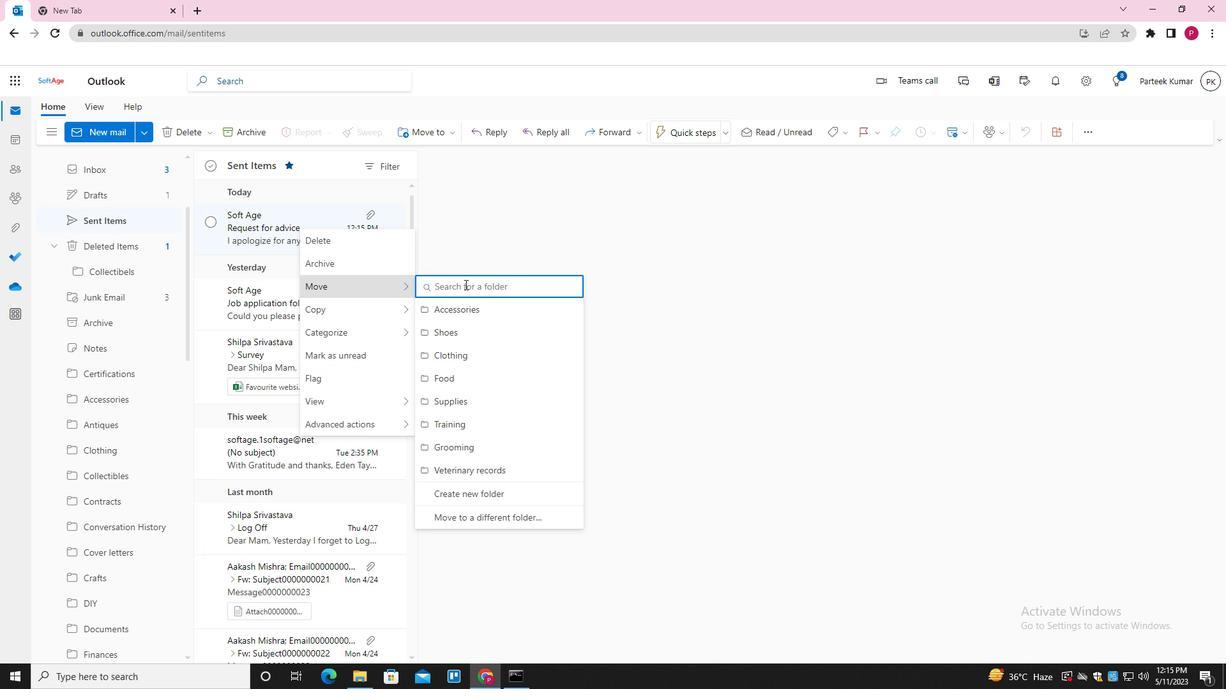 
Action: Key pressed <Key.shift>JEWE<Key.down><Key.enter>
Screenshot: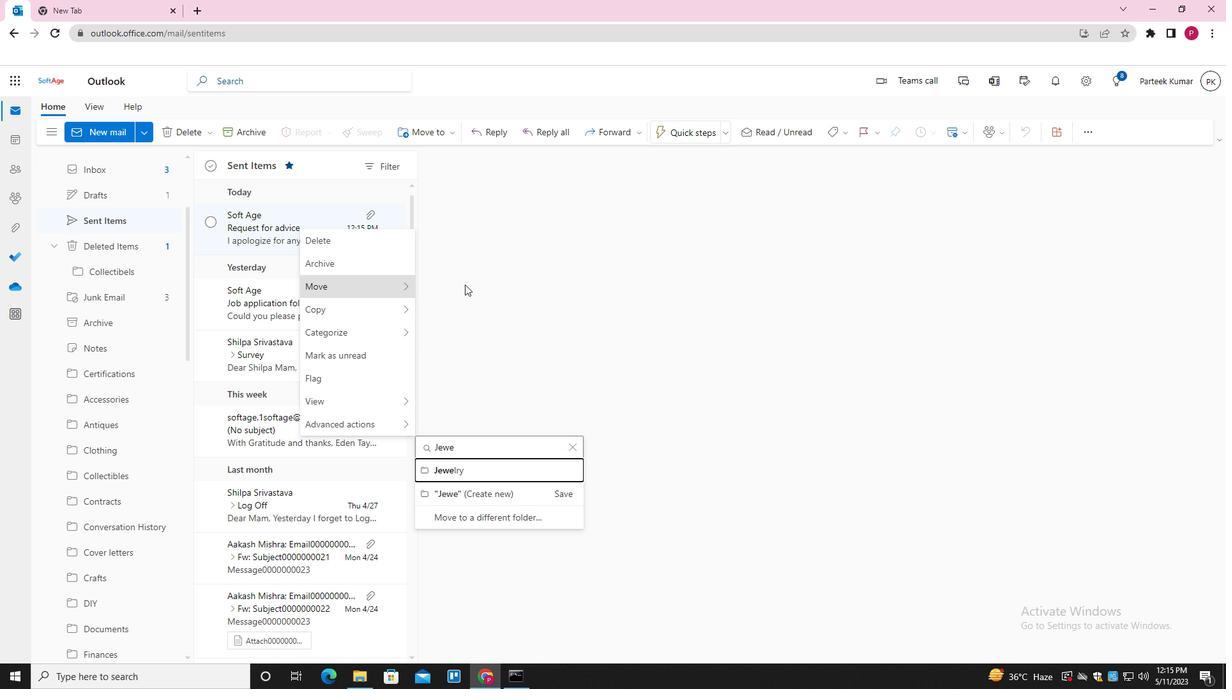 
Action: Mouse moved to (494, 336)
Screenshot: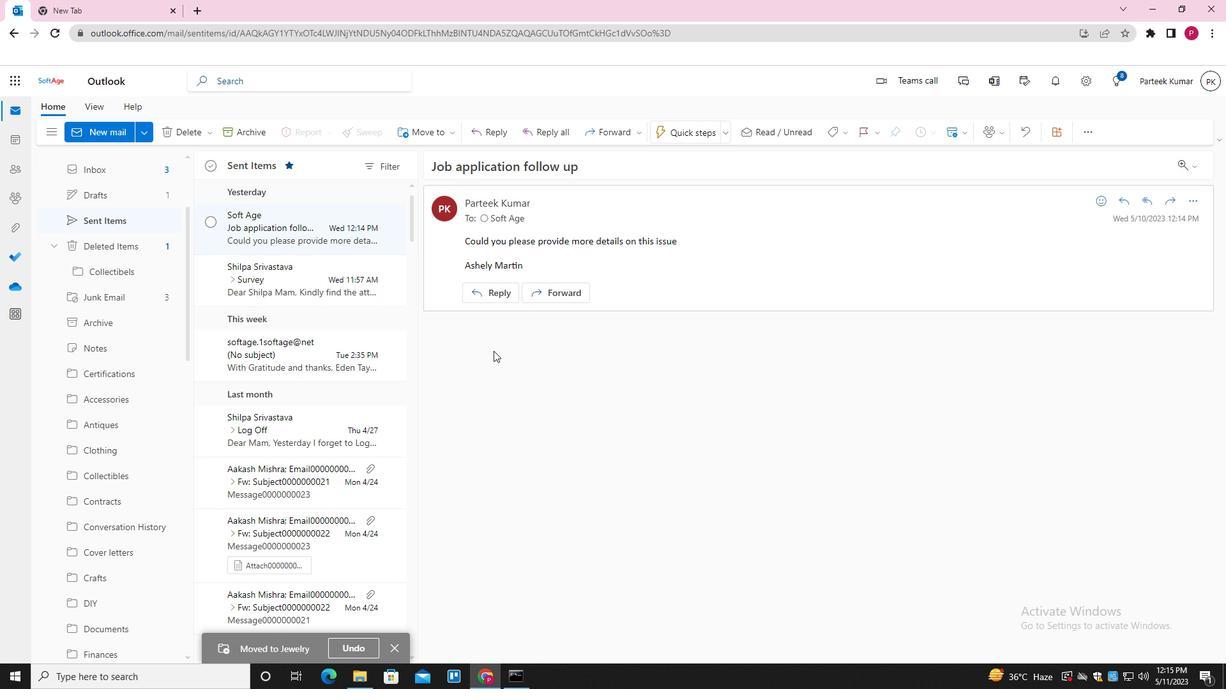 
